 Task: Add Carxxstreet791@gmail.com as Team Member of Scrum Project Project0000000024 in Jira. Add Nikrathi889@gmail.com as Team Member of Scrum Project Project0000000024 in Jira. Assign Ayush98111@gmail.com as Project Lead of Scrum Project Project0000000023 in Jira. Assign Carxxstreet791@gmail.com as Project Lead of Scrum Project Project0000000024 in Jira. Create Issue Issue0000000111 in Backlog  in Scrum Project Project0000000023 in Jira
Action: Mouse moved to (342, 219)
Screenshot: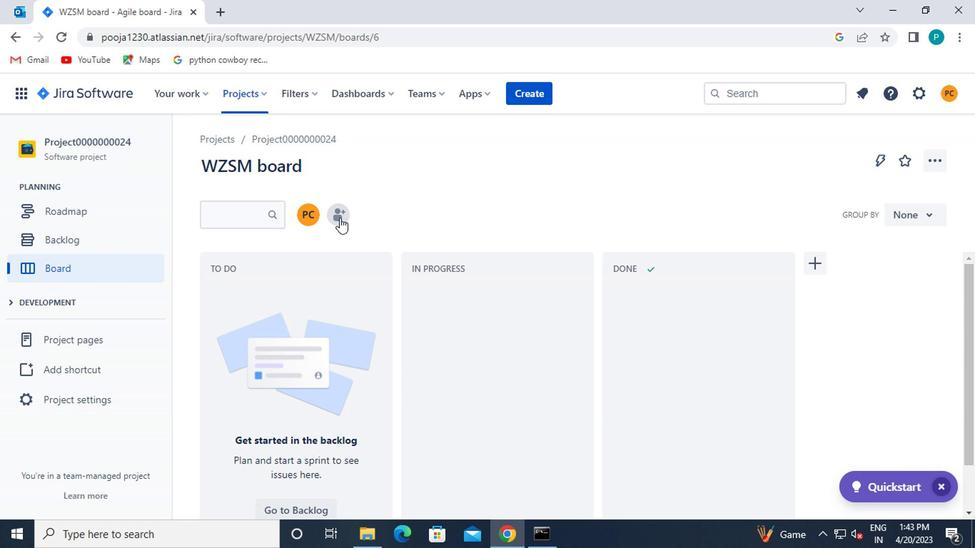 
Action: Mouse pressed left at (342, 219)
Screenshot: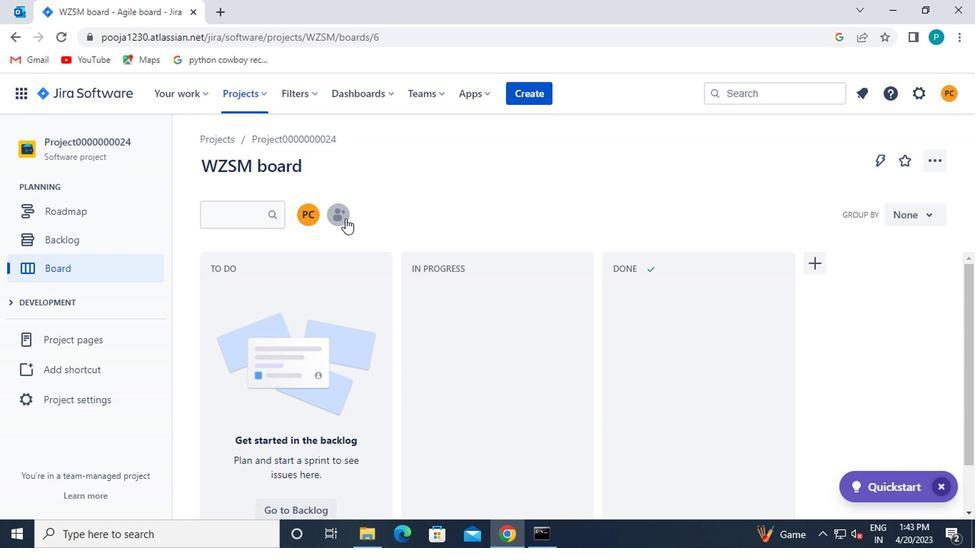 
Action: Mouse moved to (433, 181)
Screenshot: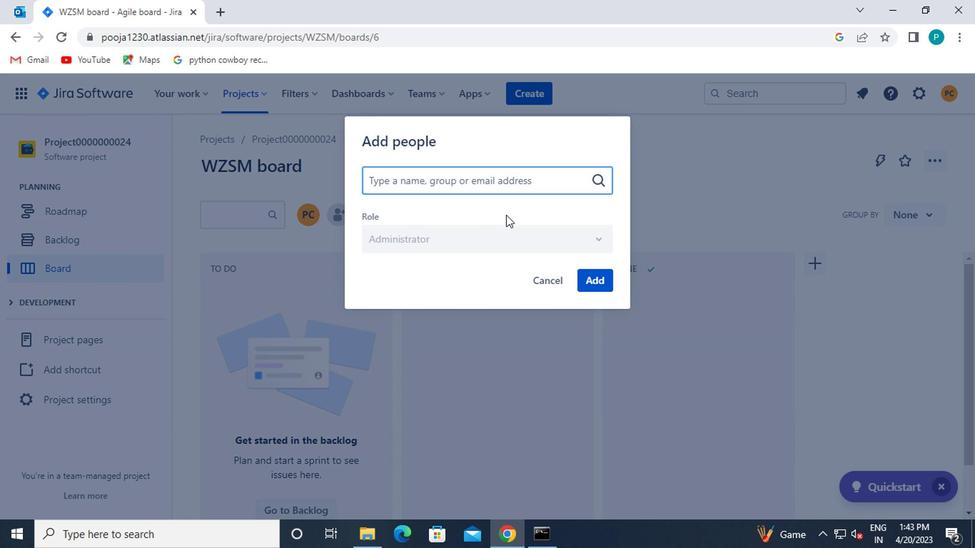 
Action: Mouse pressed left at (433, 181)
Screenshot: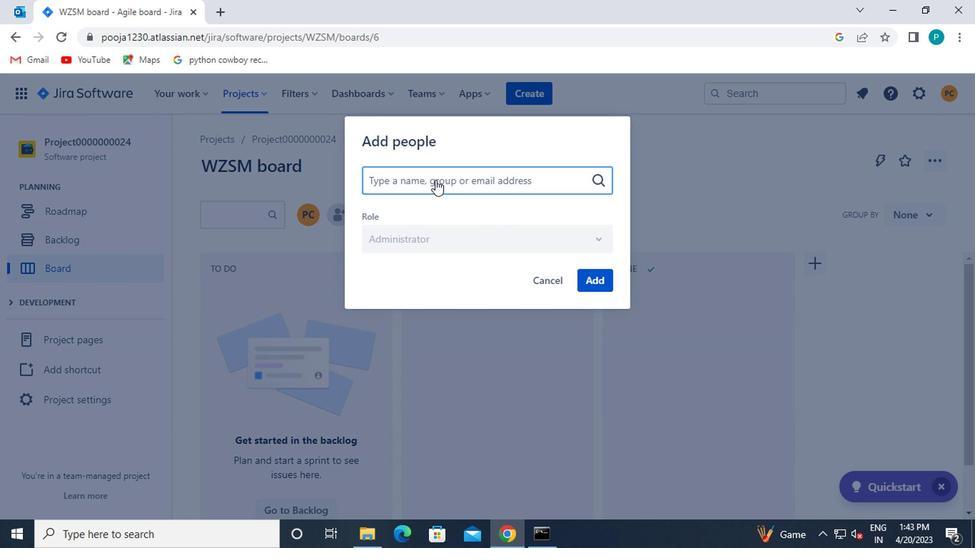 
Action: Key pressed car
Screenshot: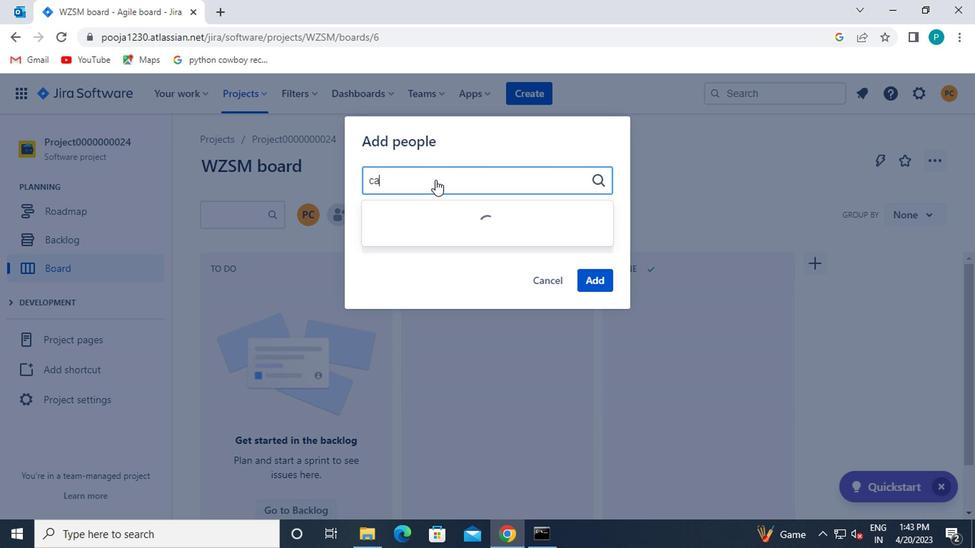
Action: Mouse moved to (420, 227)
Screenshot: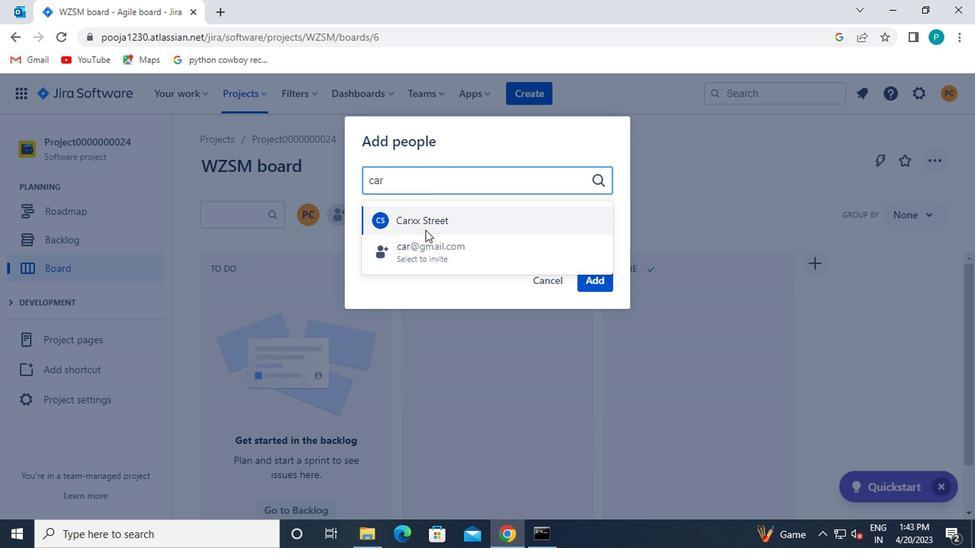 
Action: Mouse pressed left at (420, 227)
Screenshot: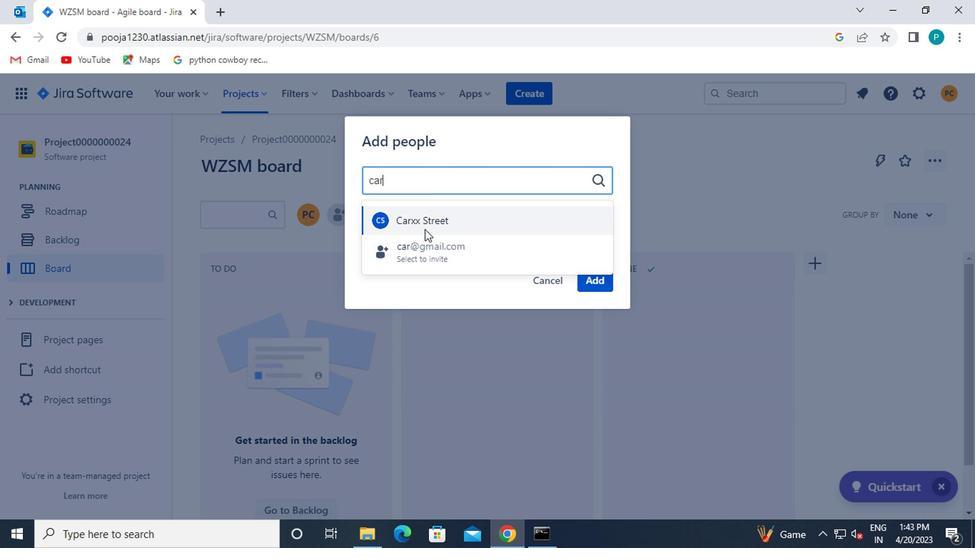 
Action: Mouse moved to (473, 180)
Screenshot: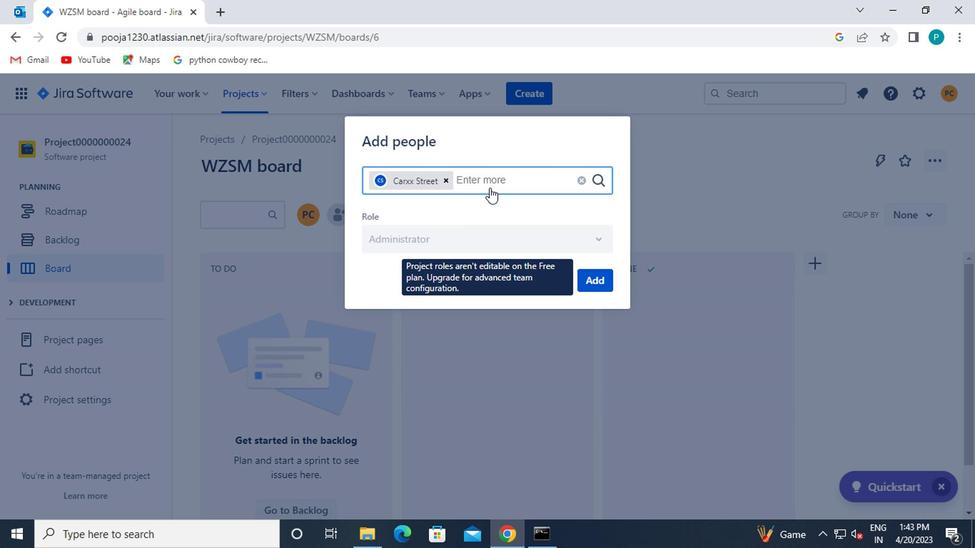 
Action: Mouse pressed left at (473, 180)
Screenshot: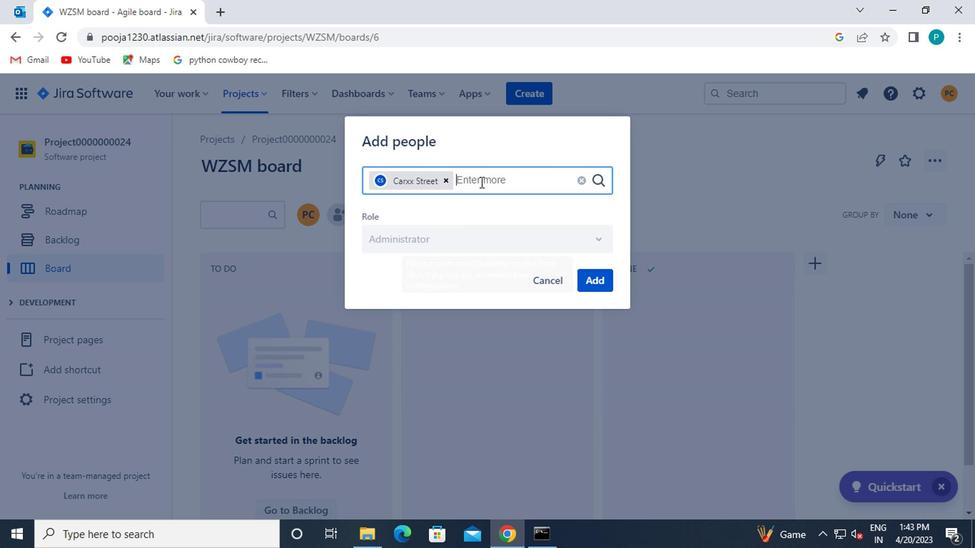 
Action: Mouse moved to (467, 181)
Screenshot: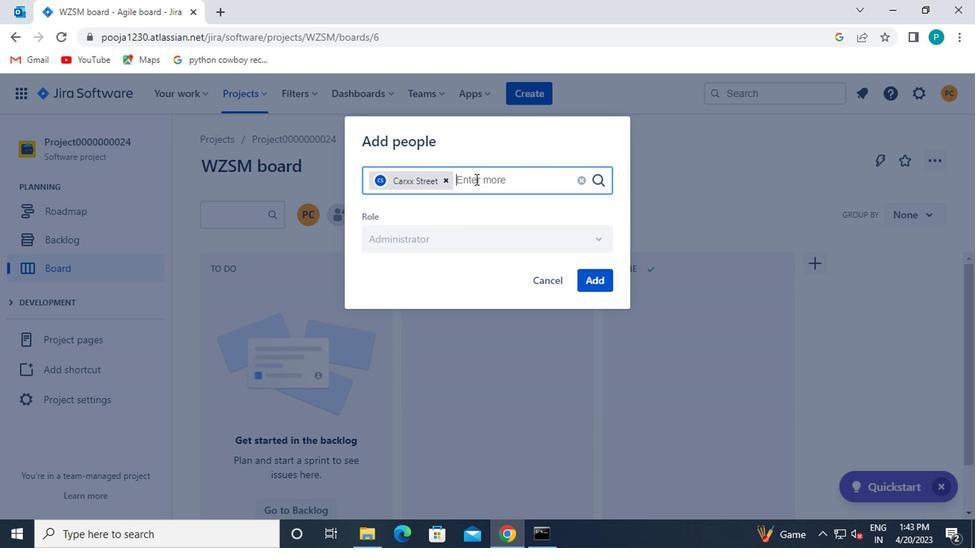 
Action: Key pressed nikr
Screenshot: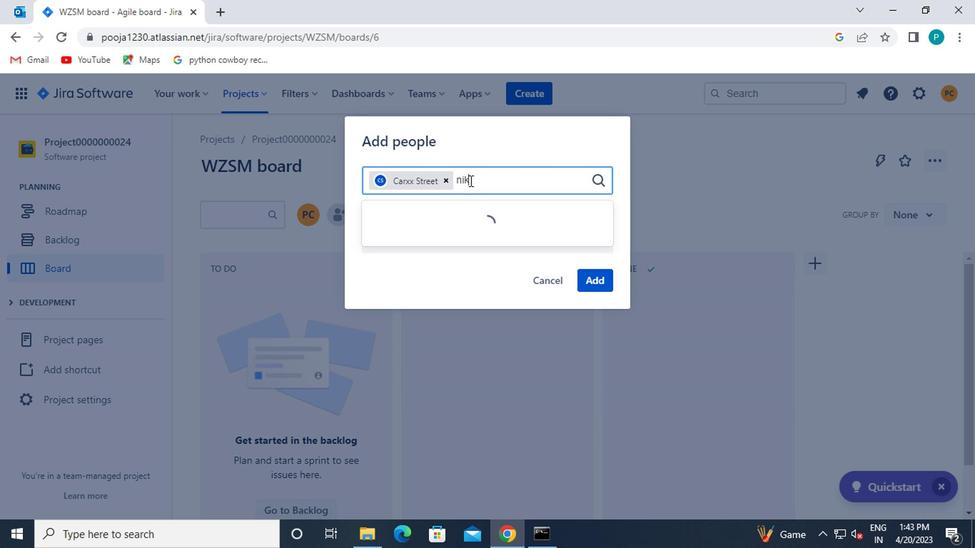 
Action: Mouse moved to (330, 339)
Screenshot: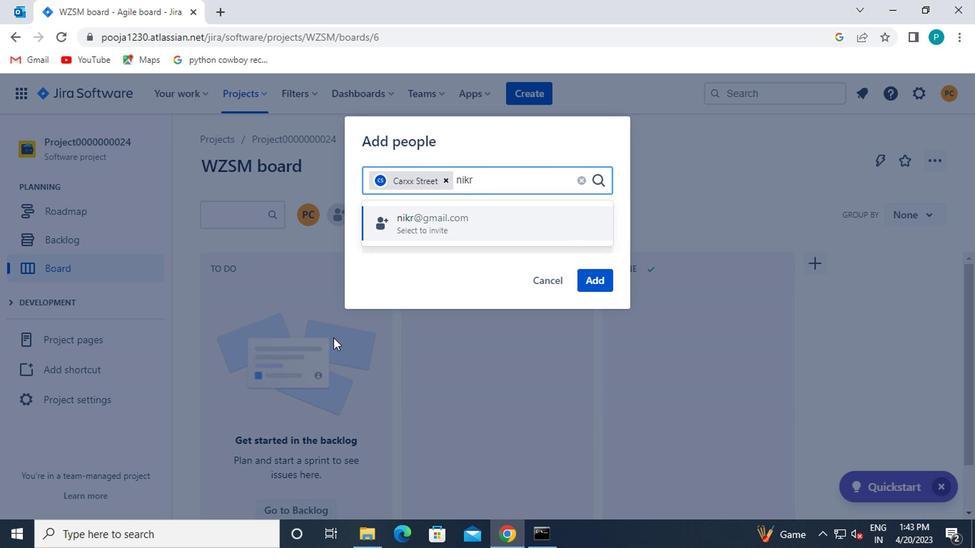 
Action: Key pressed ahi889
Screenshot: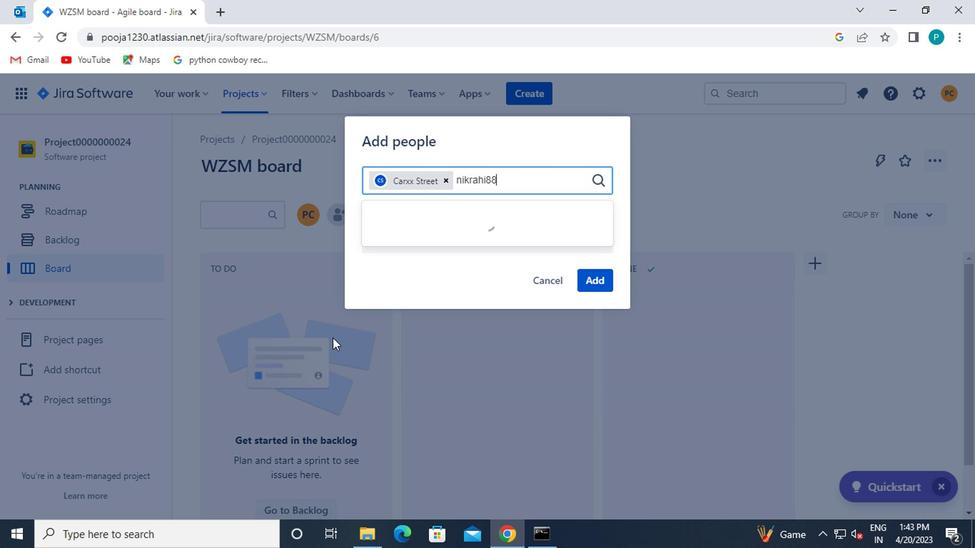 
Action: Mouse moved to (445, 227)
Screenshot: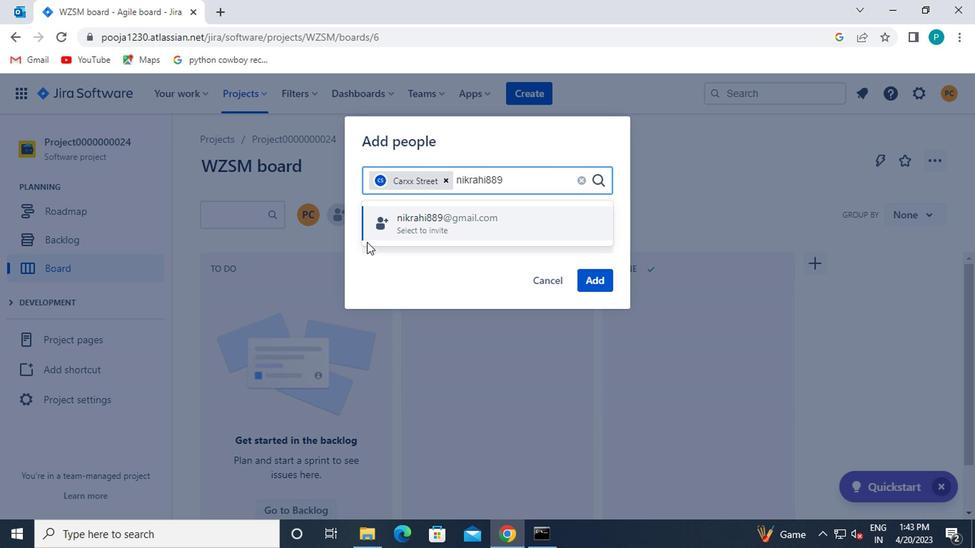 
Action: Mouse pressed left at (445, 227)
Screenshot: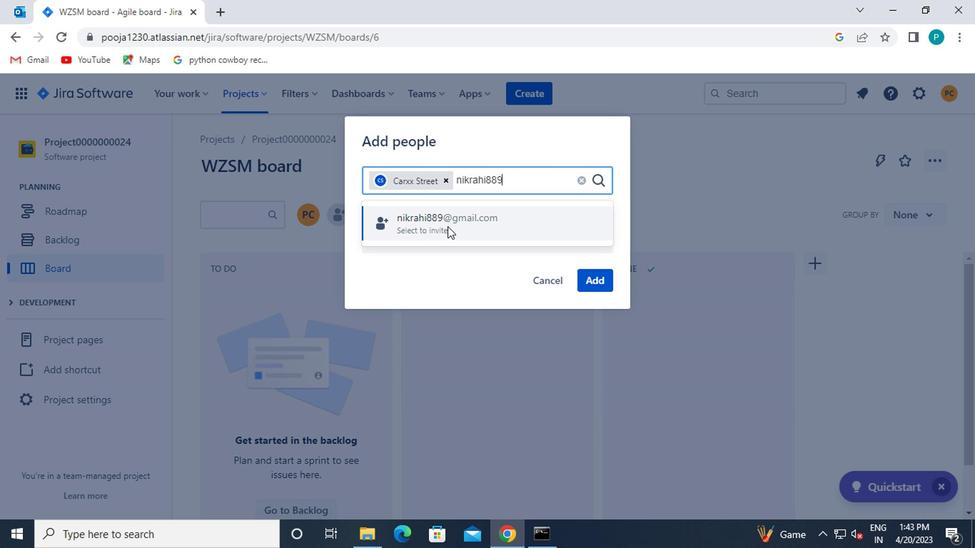 
Action: Mouse moved to (586, 296)
Screenshot: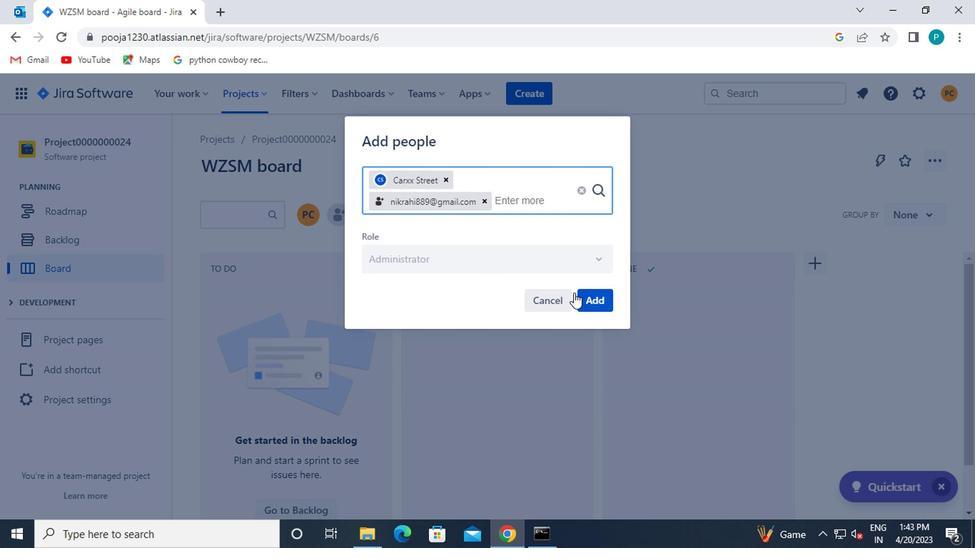 
Action: Mouse pressed left at (586, 296)
Screenshot: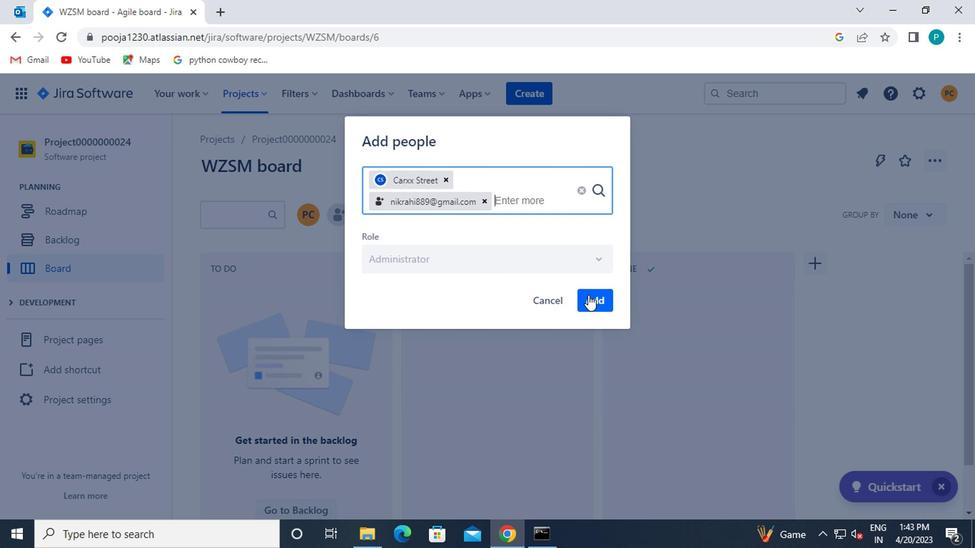 
Action: Mouse moved to (251, 98)
Screenshot: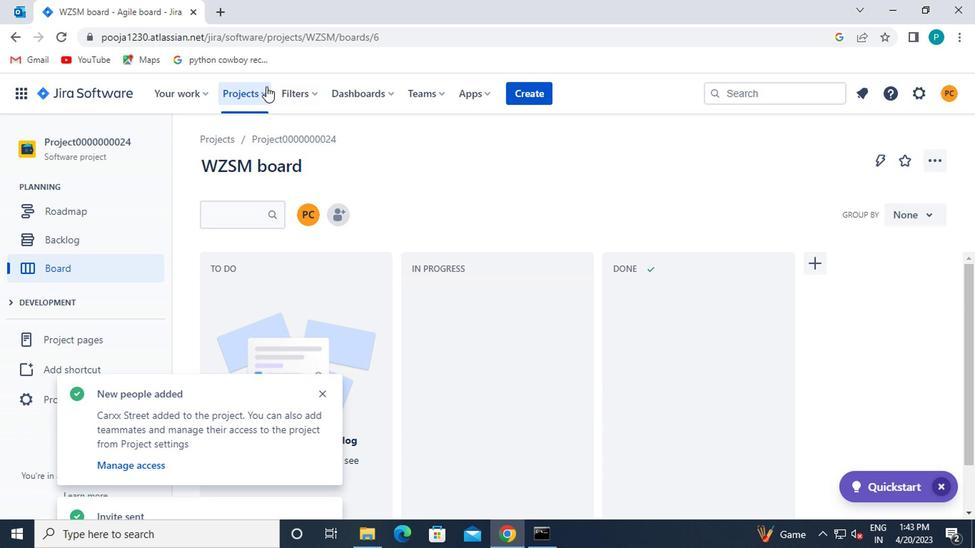 
Action: Mouse pressed left at (251, 98)
Screenshot: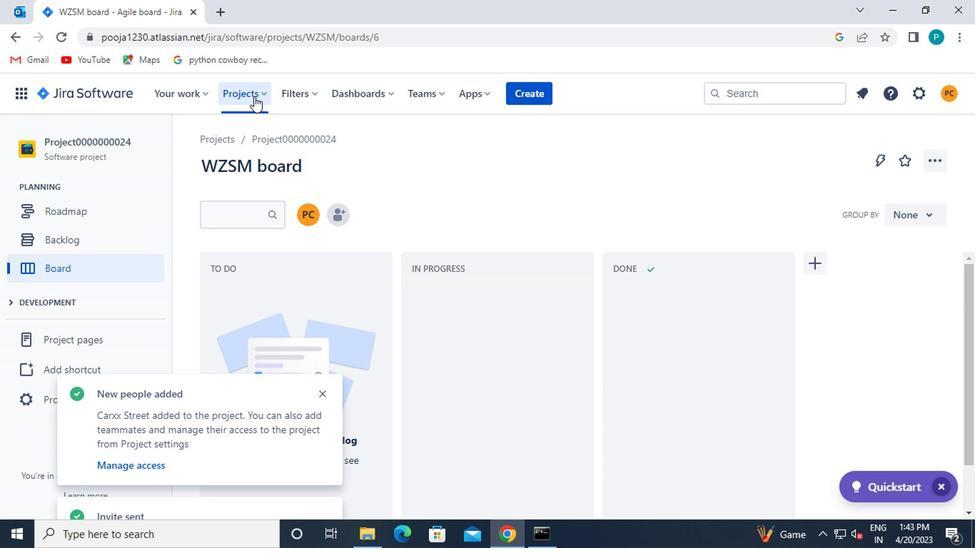 
Action: Mouse moved to (298, 197)
Screenshot: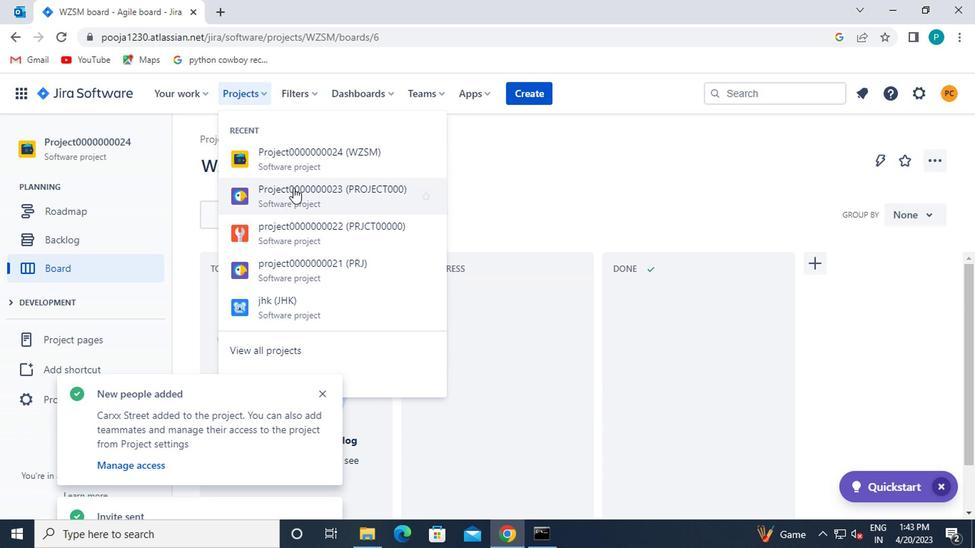 
Action: Mouse pressed left at (298, 197)
Screenshot: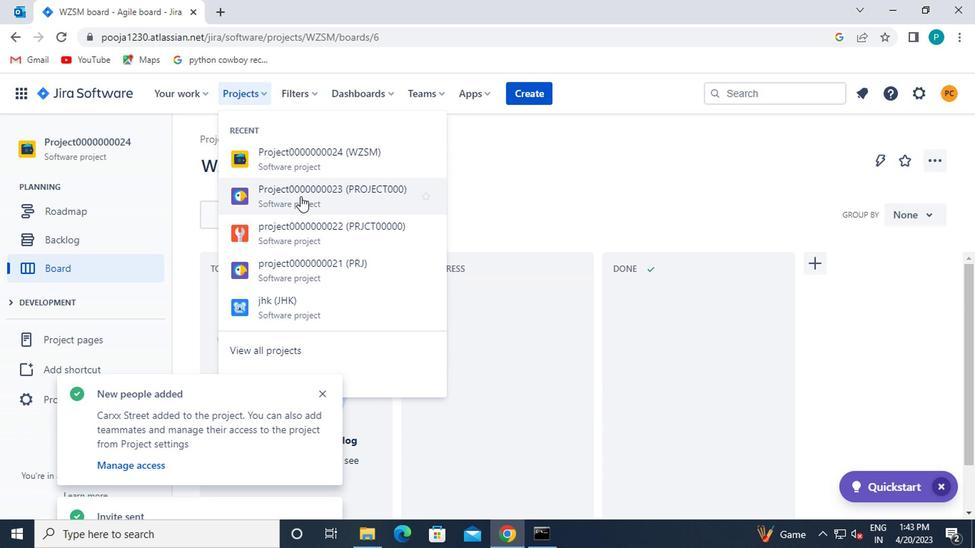 
Action: Mouse moved to (323, 397)
Screenshot: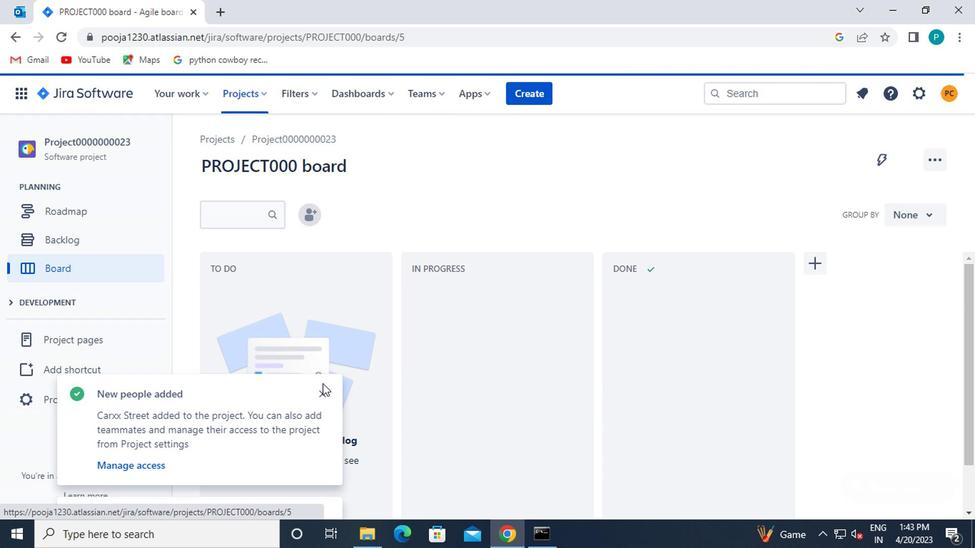 
Action: Mouse pressed left at (323, 397)
Screenshot: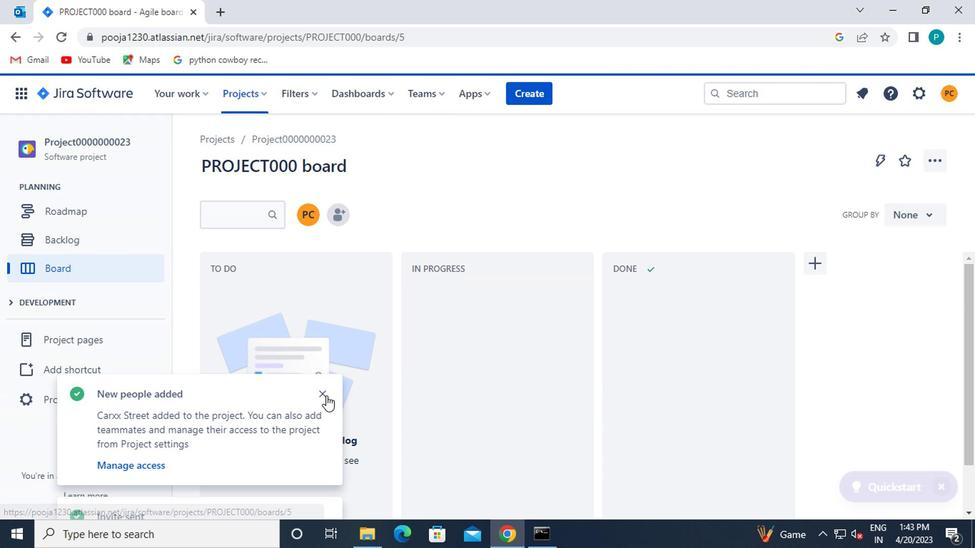 
Action: Mouse pressed left at (323, 397)
Screenshot: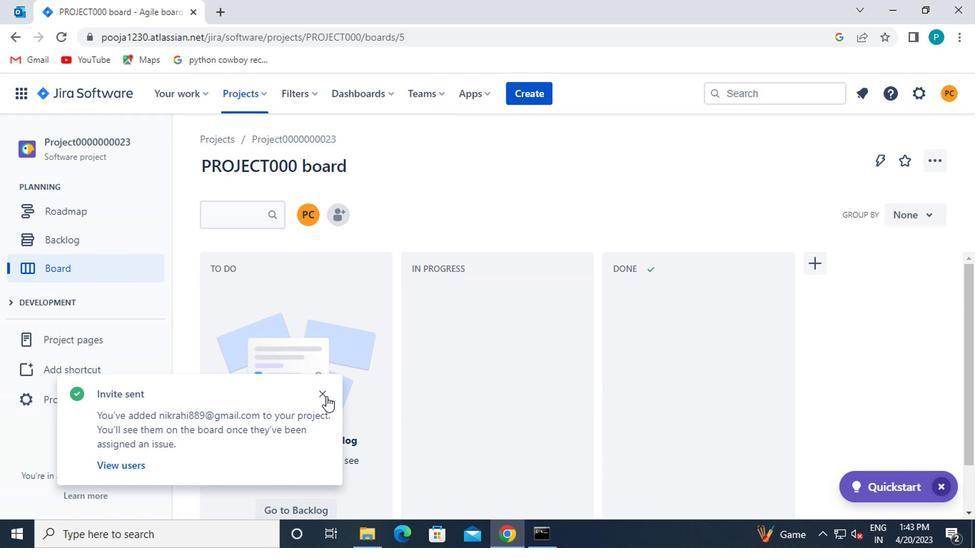 
Action: Mouse moved to (83, 405)
Screenshot: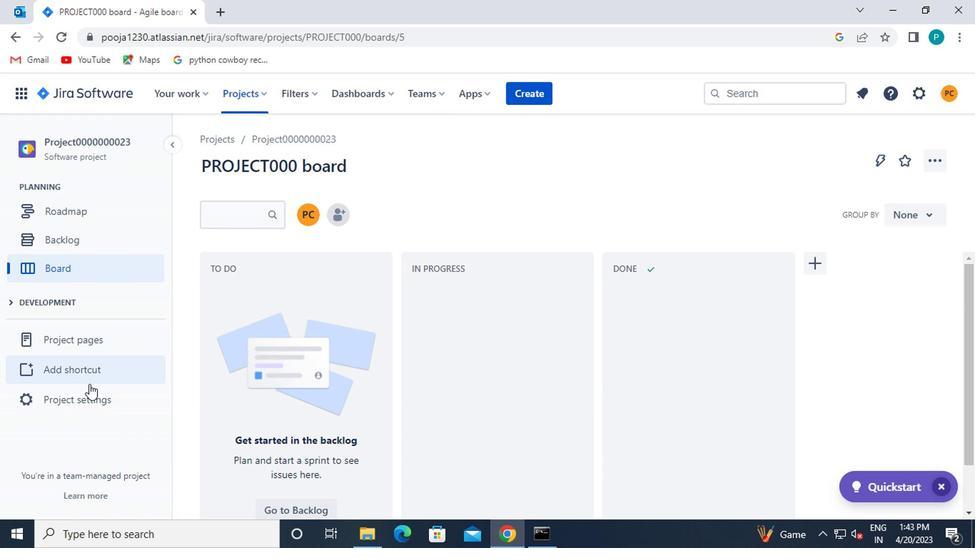 
Action: Mouse pressed left at (83, 405)
Screenshot: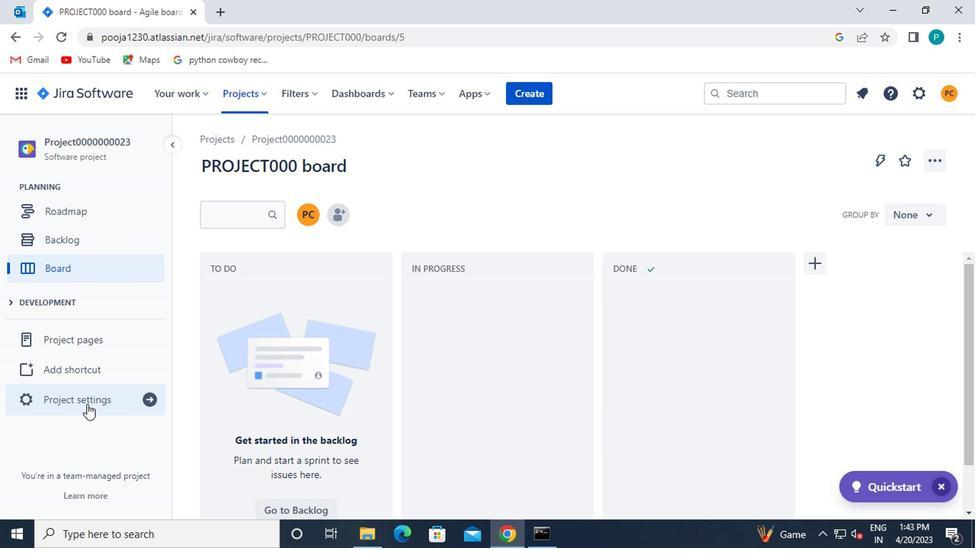 
Action: Mouse moved to (445, 353)
Screenshot: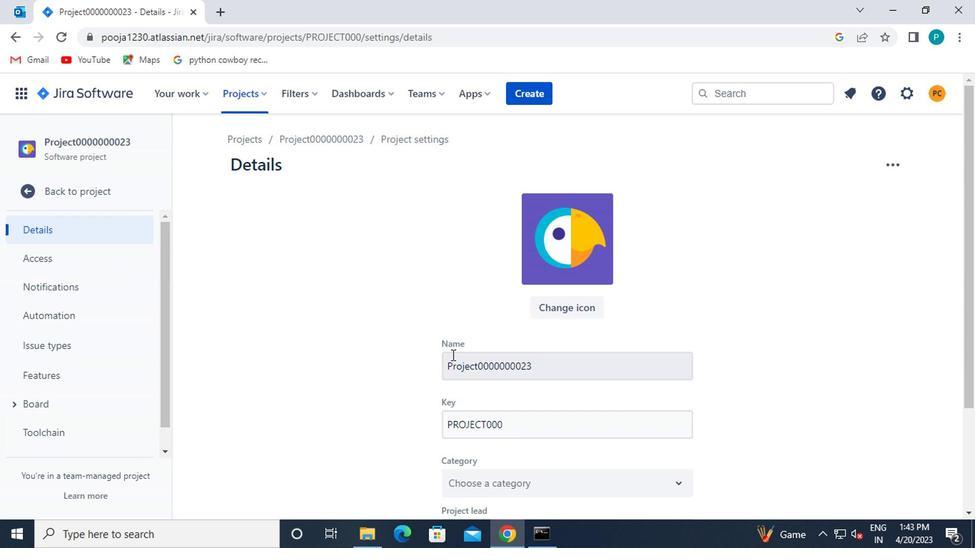 
Action: Mouse scrolled (445, 353) with delta (0, 0)
Screenshot: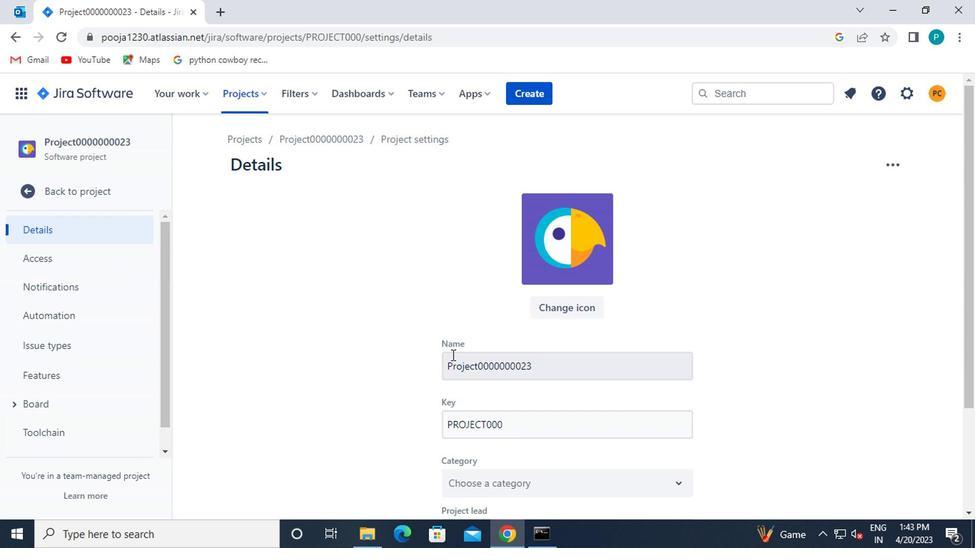 
Action: Mouse moved to (445, 353)
Screenshot: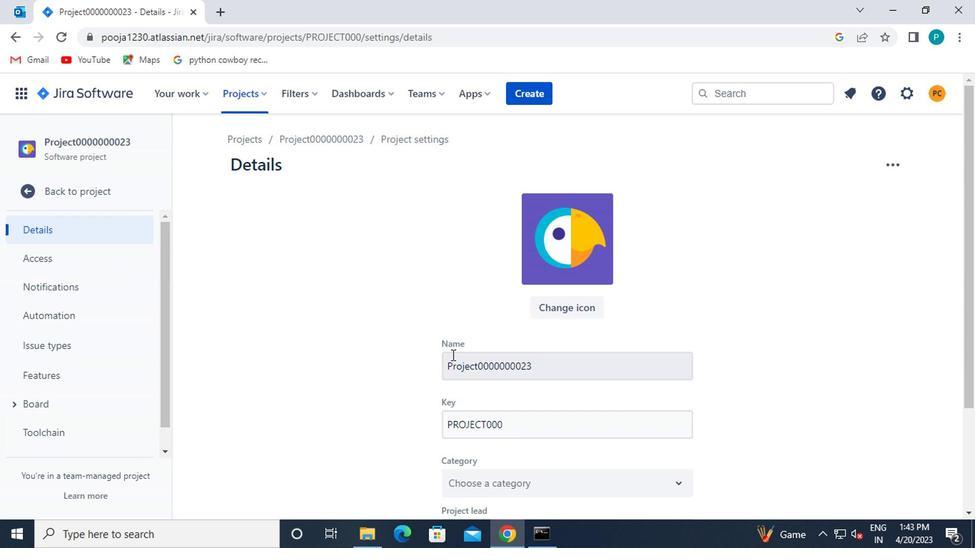 
Action: Mouse scrolled (445, 352) with delta (0, -1)
Screenshot: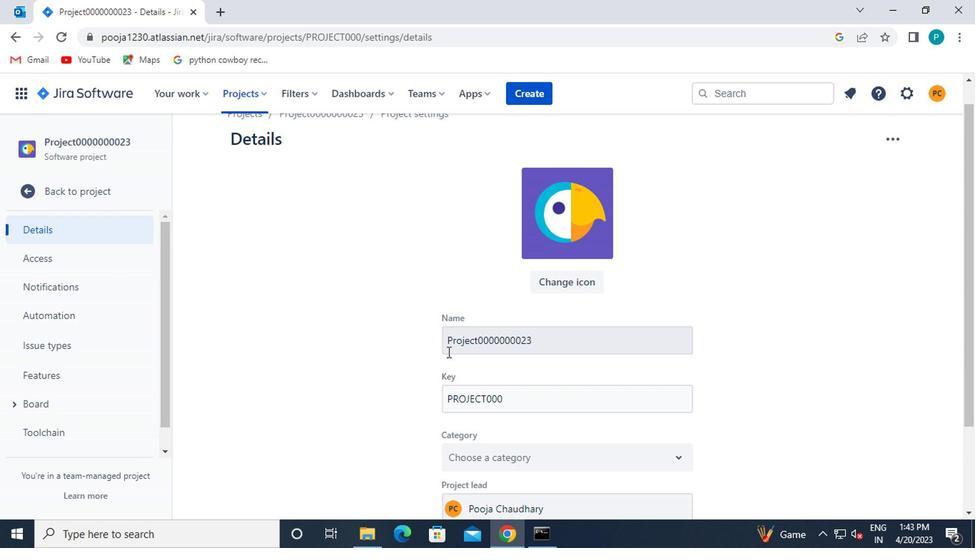 
Action: Mouse moved to (481, 391)
Screenshot: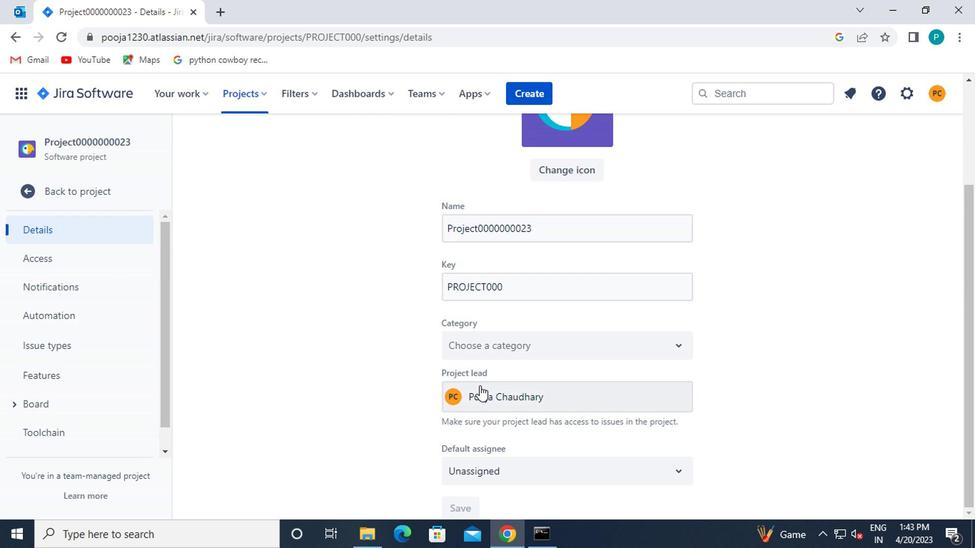 
Action: Mouse pressed left at (481, 391)
Screenshot: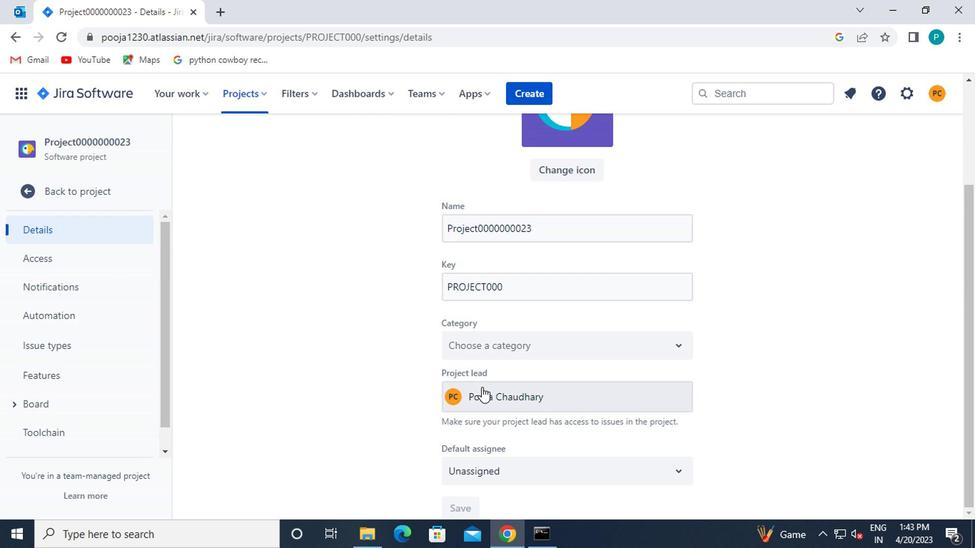 
Action: Mouse moved to (487, 259)
Screenshot: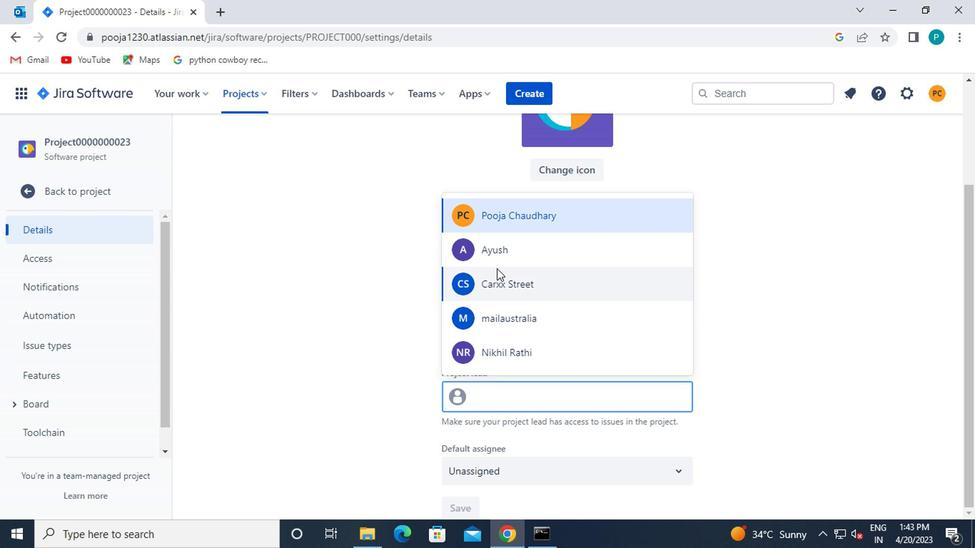 
Action: Mouse pressed left at (487, 259)
Screenshot: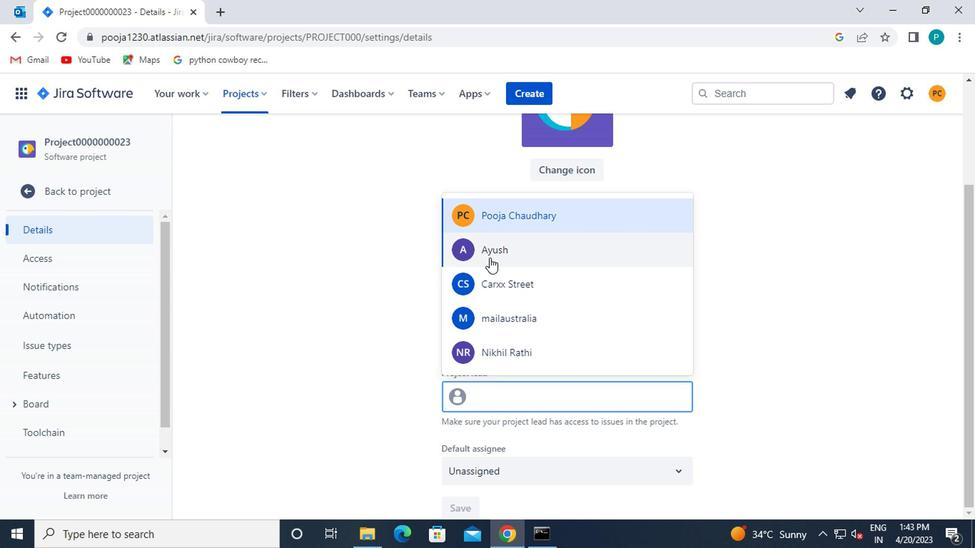 
Action: Mouse moved to (247, 98)
Screenshot: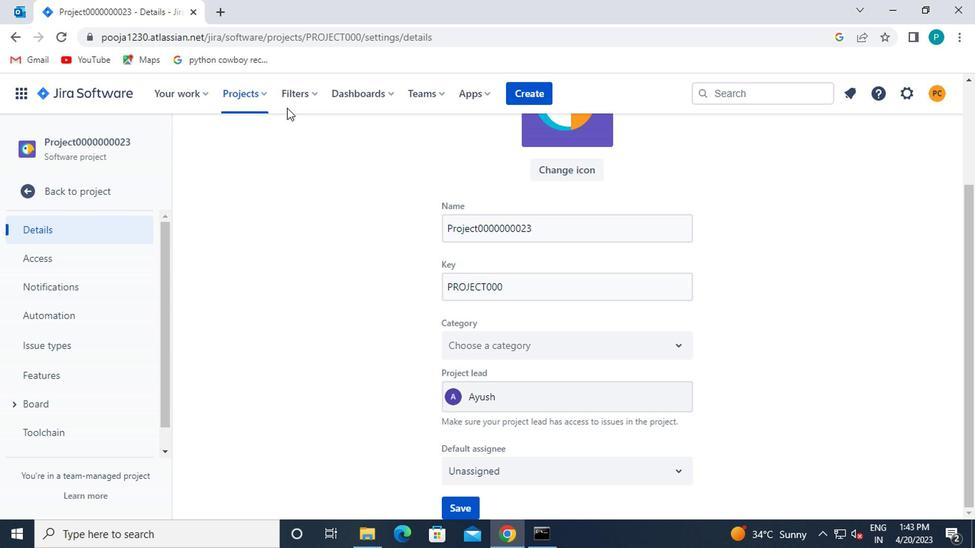 
Action: Mouse pressed left at (247, 98)
Screenshot: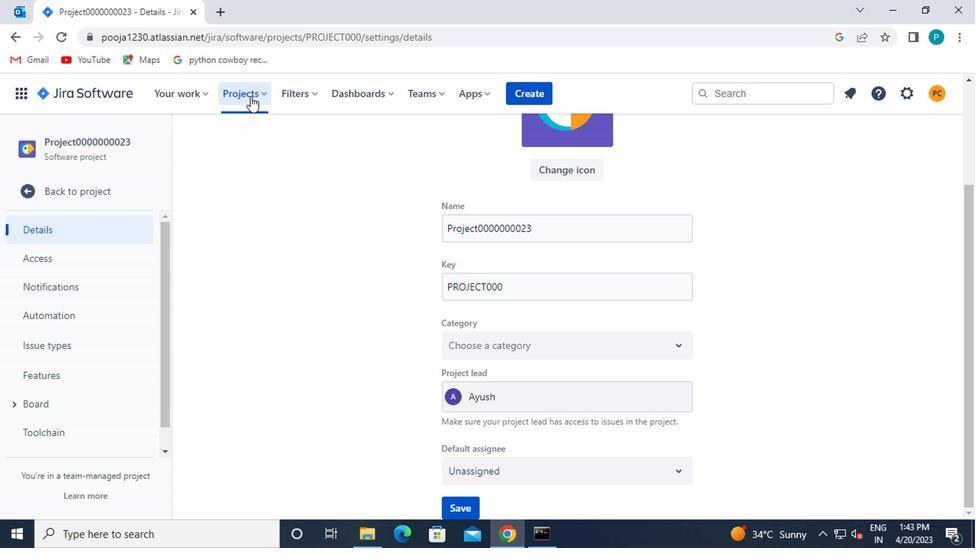 
Action: Mouse moved to (282, 194)
Screenshot: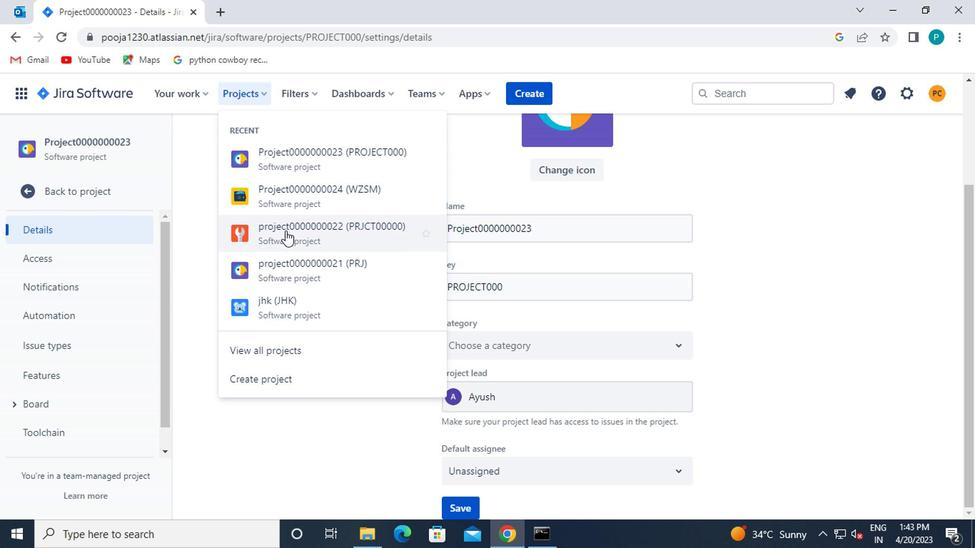 
Action: Mouse pressed left at (282, 194)
Screenshot: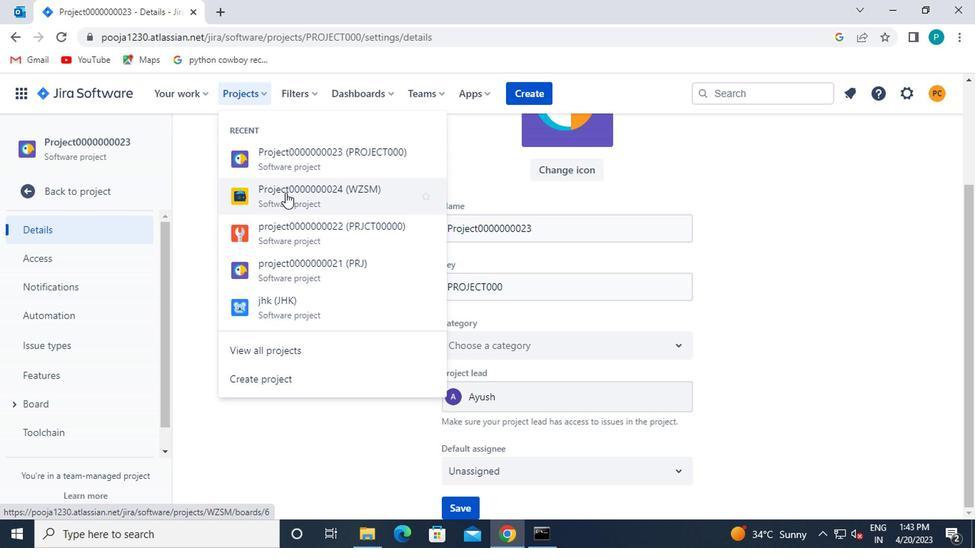 
Action: Mouse moved to (45, 403)
Screenshot: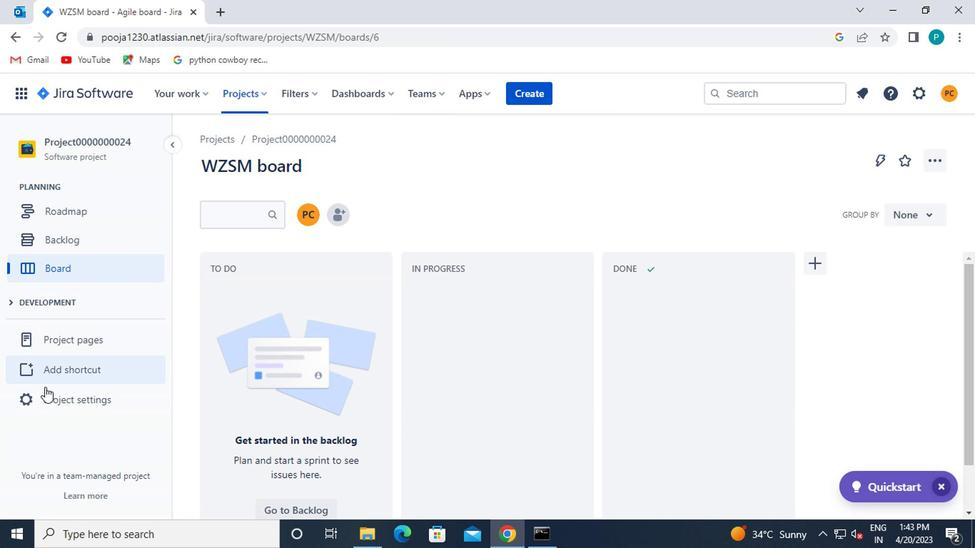 
Action: Mouse pressed left at (45, 403)
Screenshot: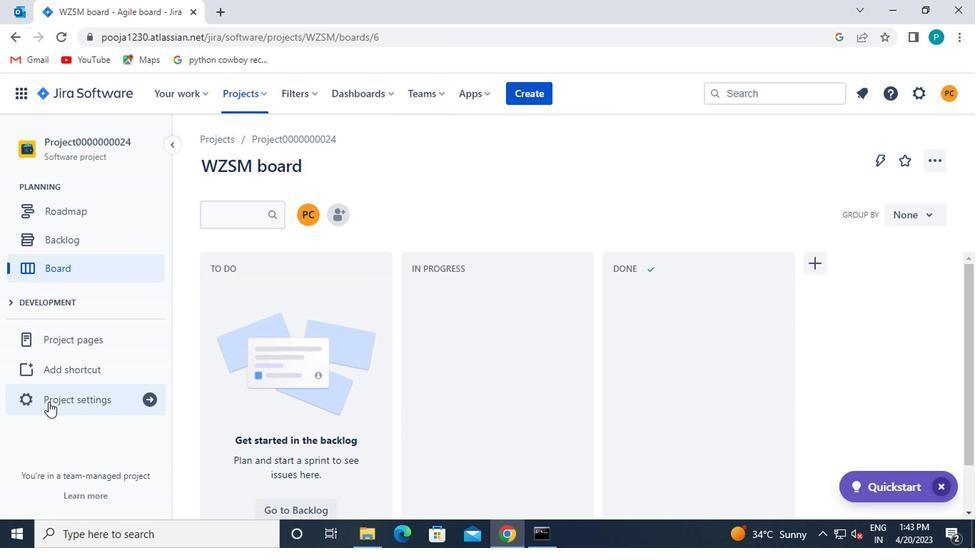 
Action: Mouse moved to (393, 359)
Screenshot: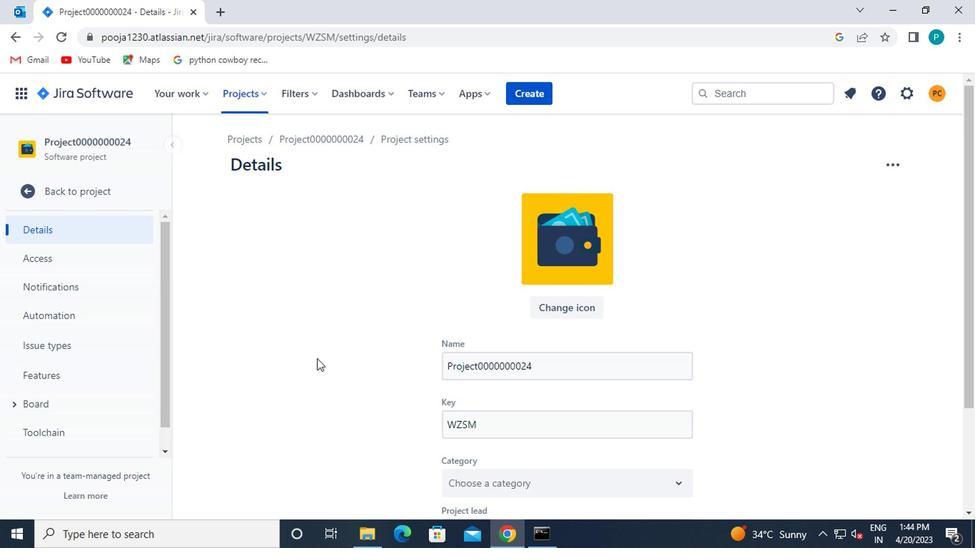 
Action: Mouse scrolled (393, 359) with delta (0, 0)
Screenshot: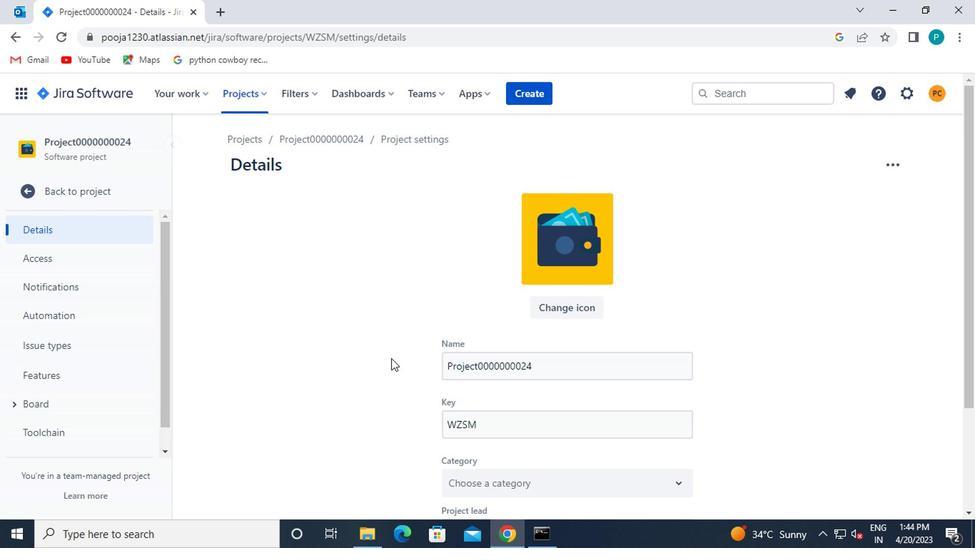
Action: Mouse scrolled (393, 359) with delta (0, 0)
Screenshot: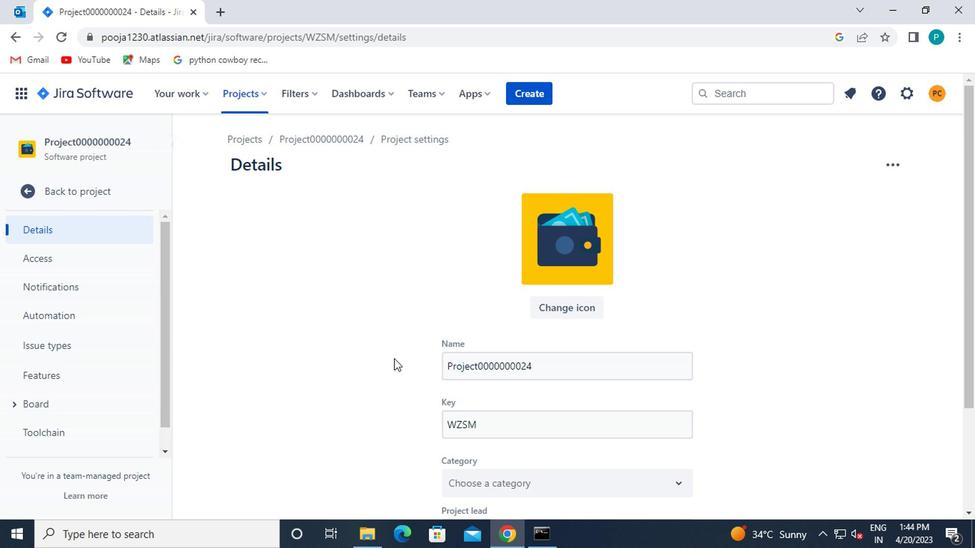 
Action: Mouse scrolled (393, 359) with delta (0, 0)
Screenshot: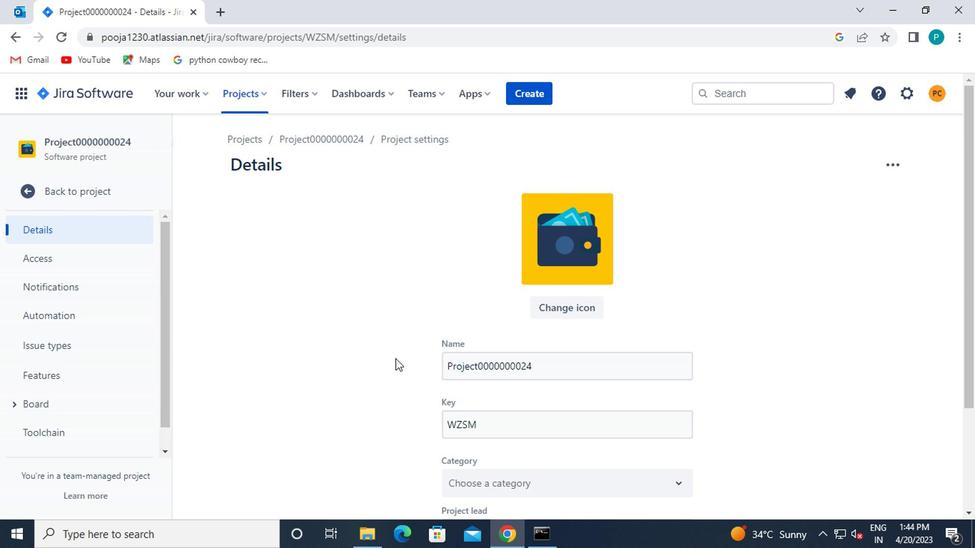 
Action: Mouse moved to (473, 388)
Screenshot: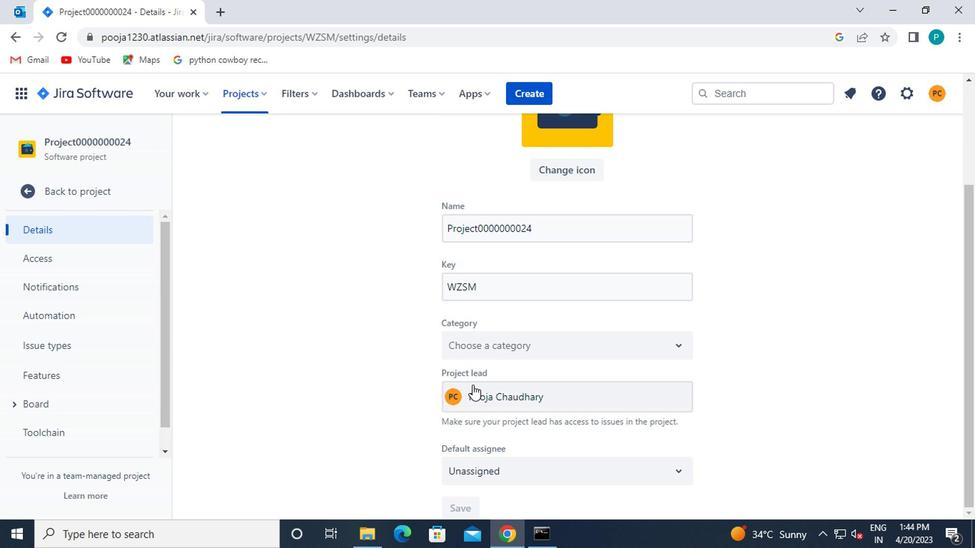 
Action: Mouse pressed left at (473, 388)
Screenshot: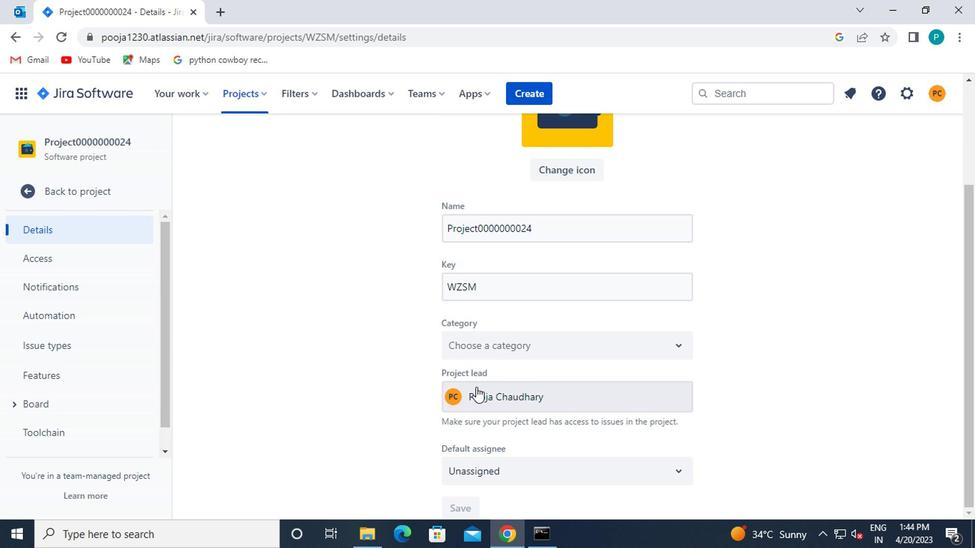 
Action: Mouse moved to (478, 247)
Screenshot: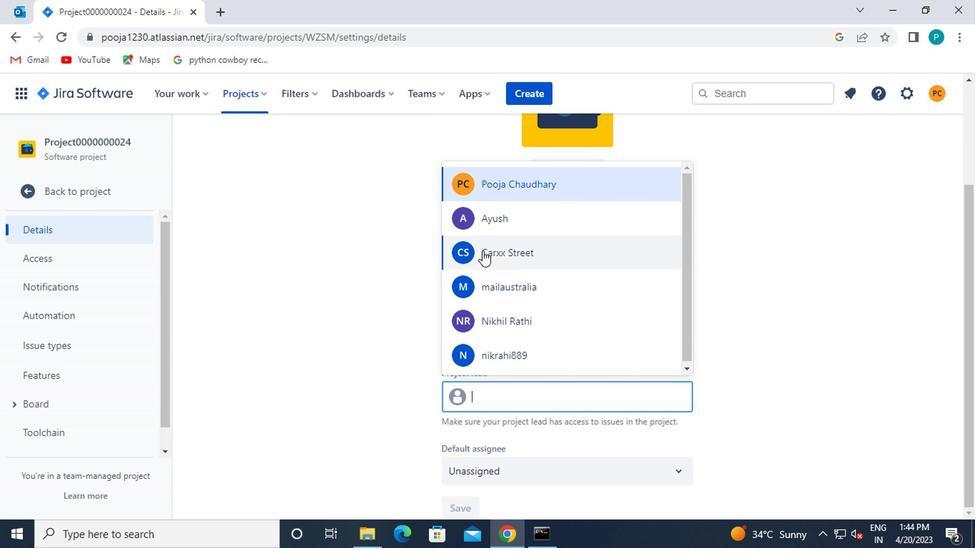 
Action: Mouse pressed left at (478, 247)
Screenshot: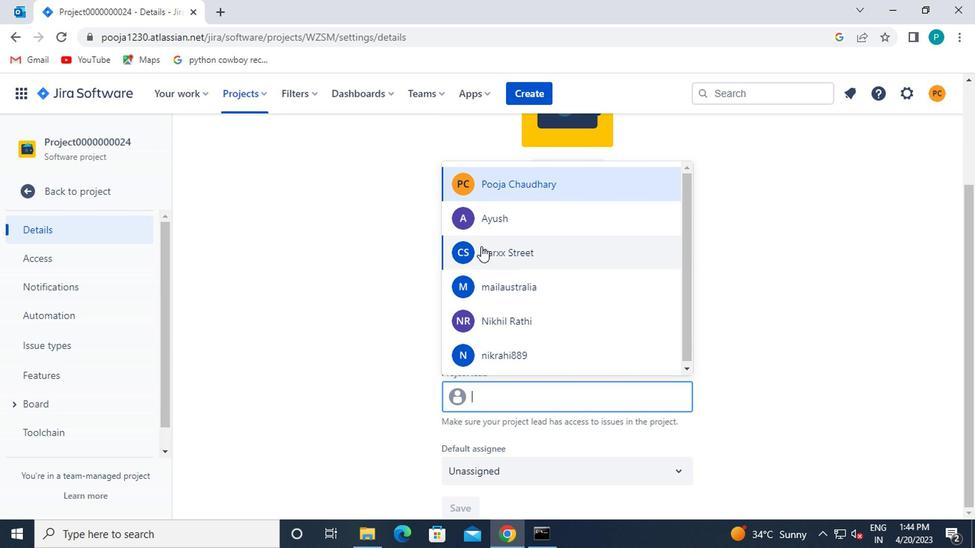 
Action: Mouse moved to (235, 96)
Screenshot: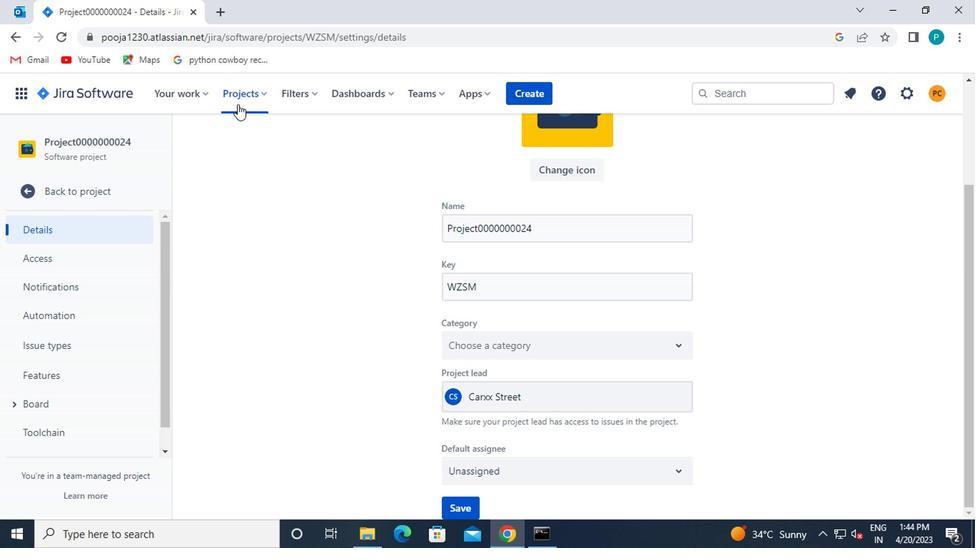 
Action: Mouse pressed left at (235, 96)
Screenshot: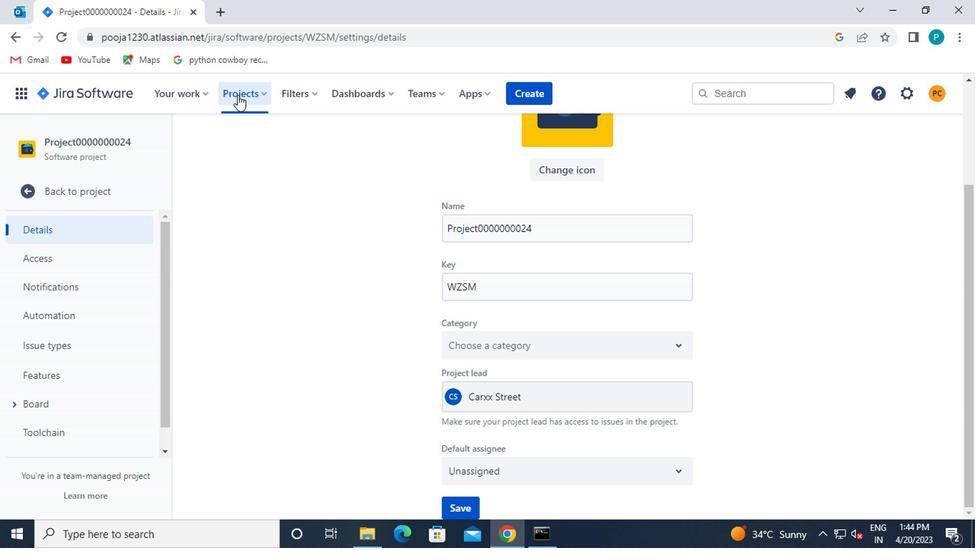 
Action: Mouse moved to (258, 201)
Screenshot: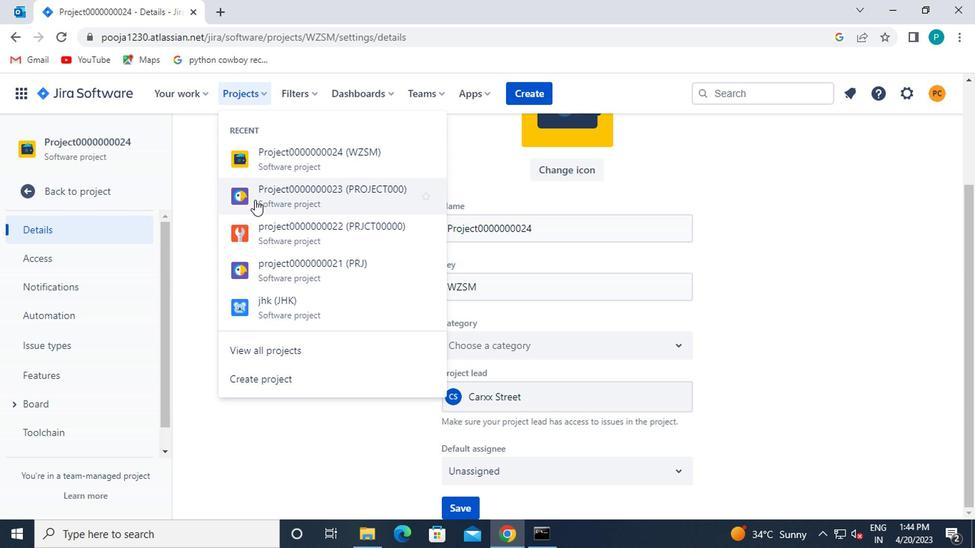 
Action: Mouse pressed left at (258, 201)
Screenshot: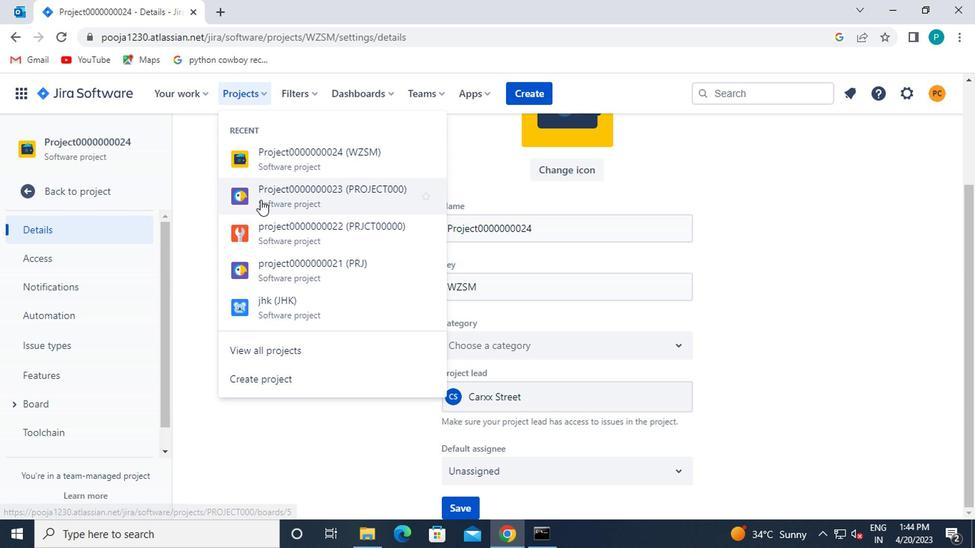 
Action: Mouse moved to (61, 239)
Screenshot: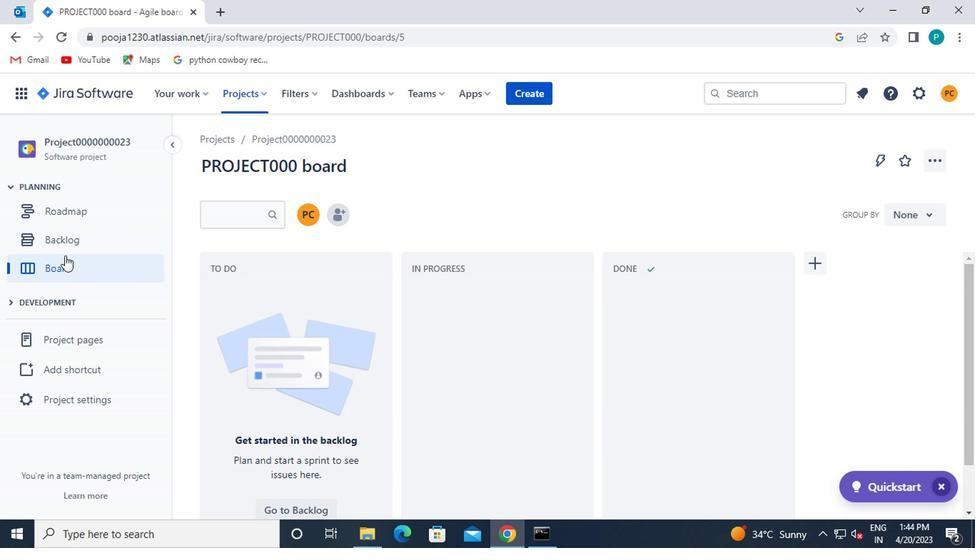 
Action: Mouse pressed left at (61, 239)
Screenshot: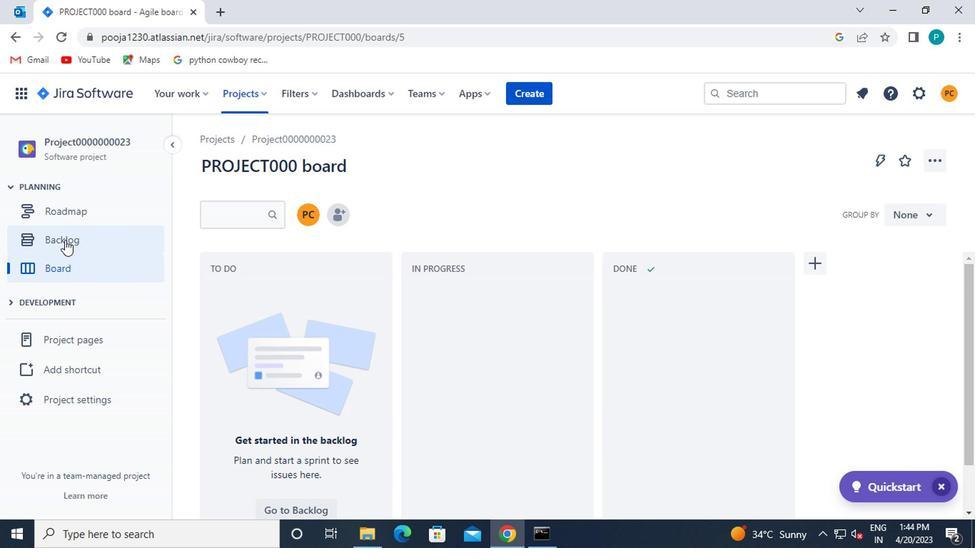 
Action: Mouse moved to (340, 273)
Screenshot: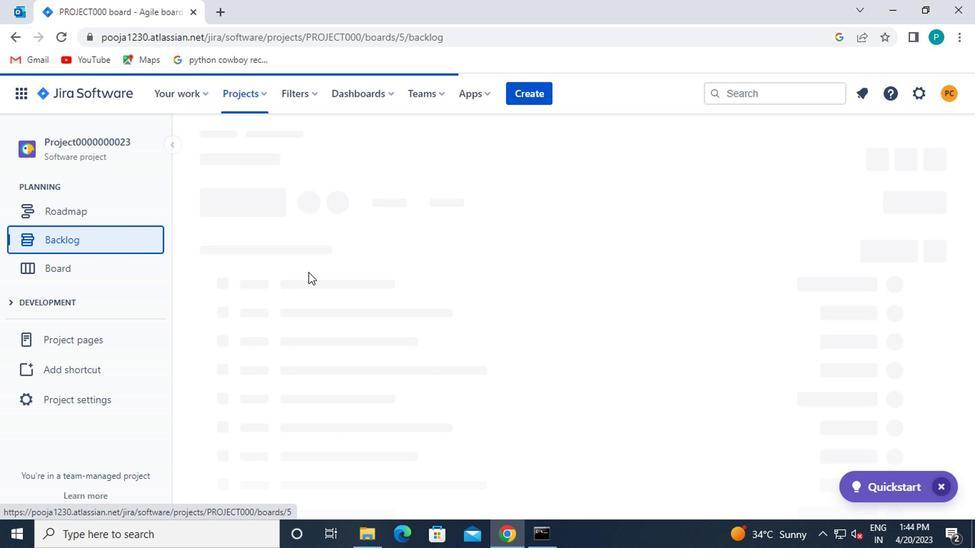 
Action: Mouse scrolled (340, 272) with delta (0, 0)
Screenshot: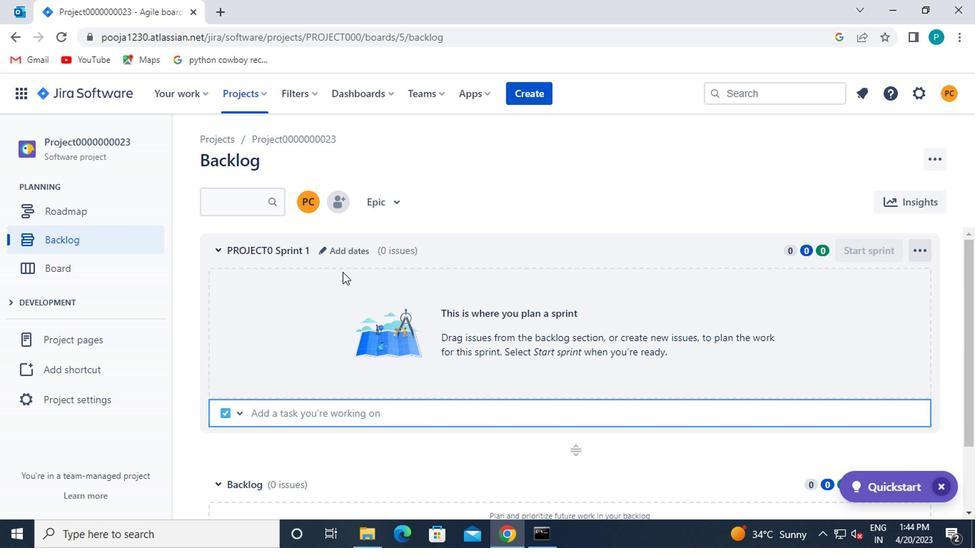 
Action: Mouse moved to (318, 341)
Screenshot: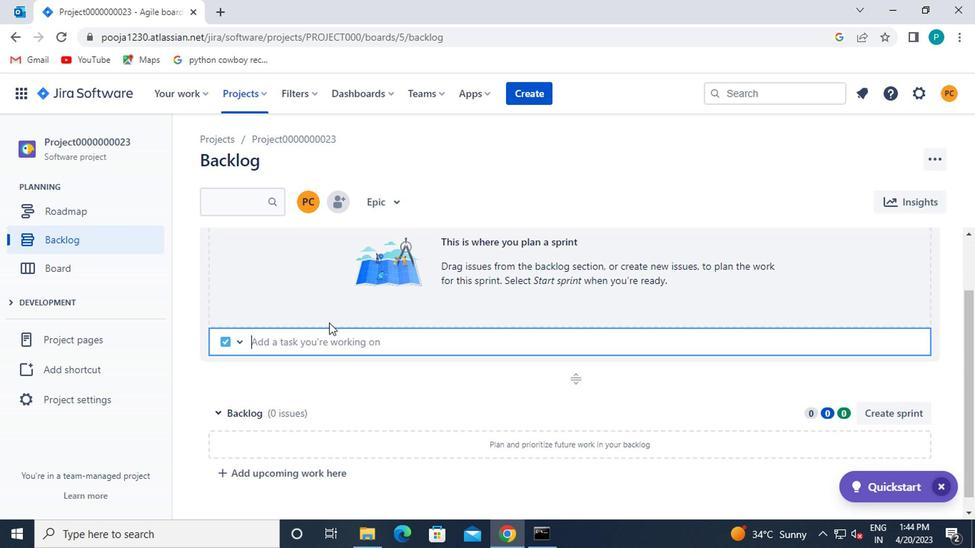 
Action: Mouse pressed left at (318, 341)
Screenshot: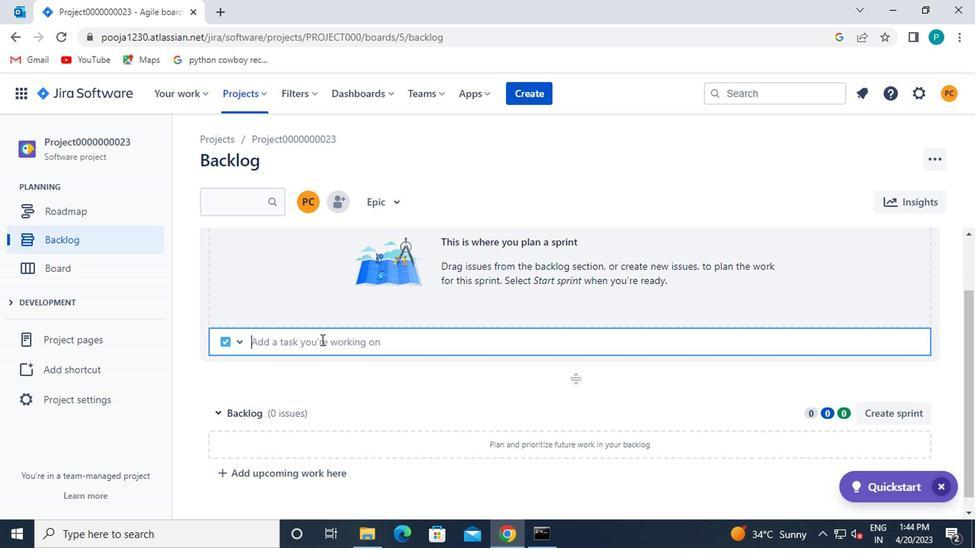 
Action: Key pressed <Key.caps_lock>i
Screenshot: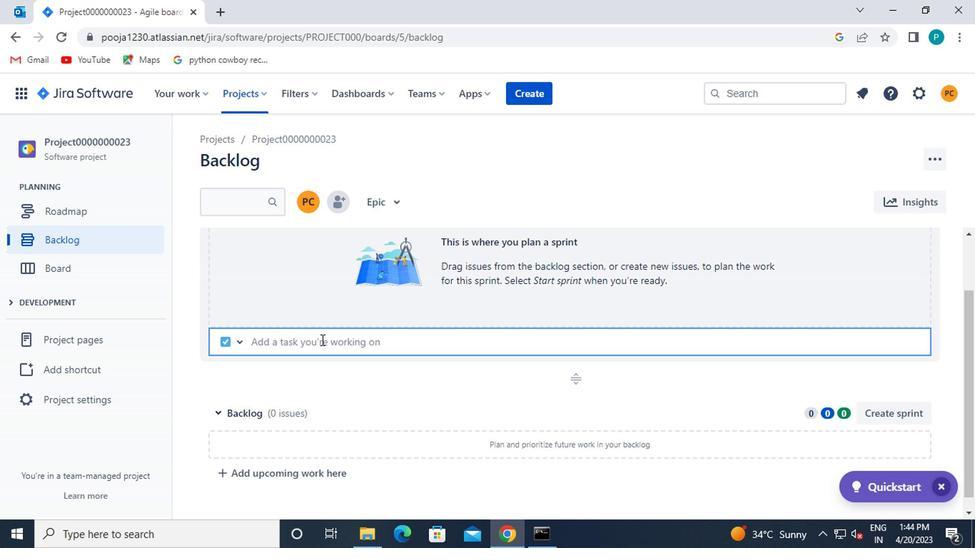 
Action: Mouse moved to (232, 327)
Screenshot: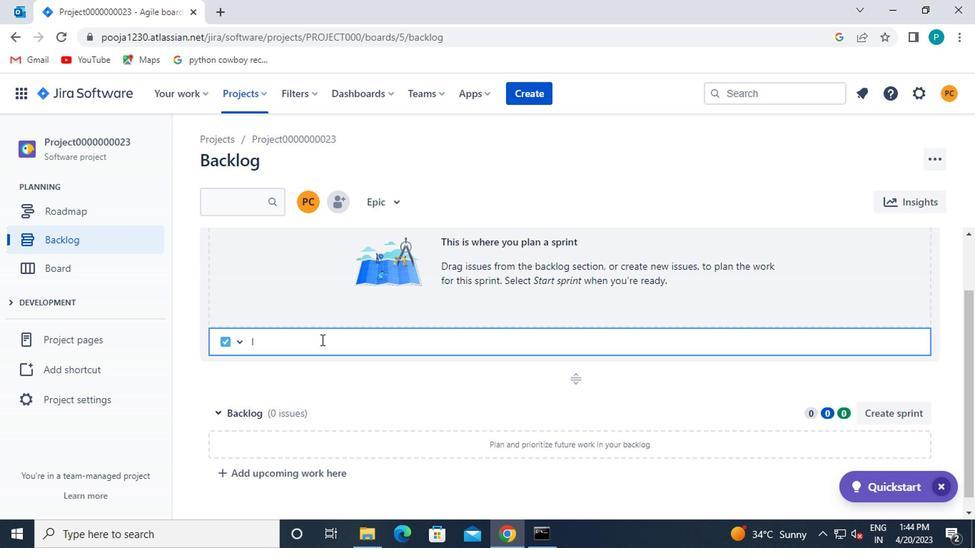 
Action: Key pressed <Key.caps_lock>
Screenshot: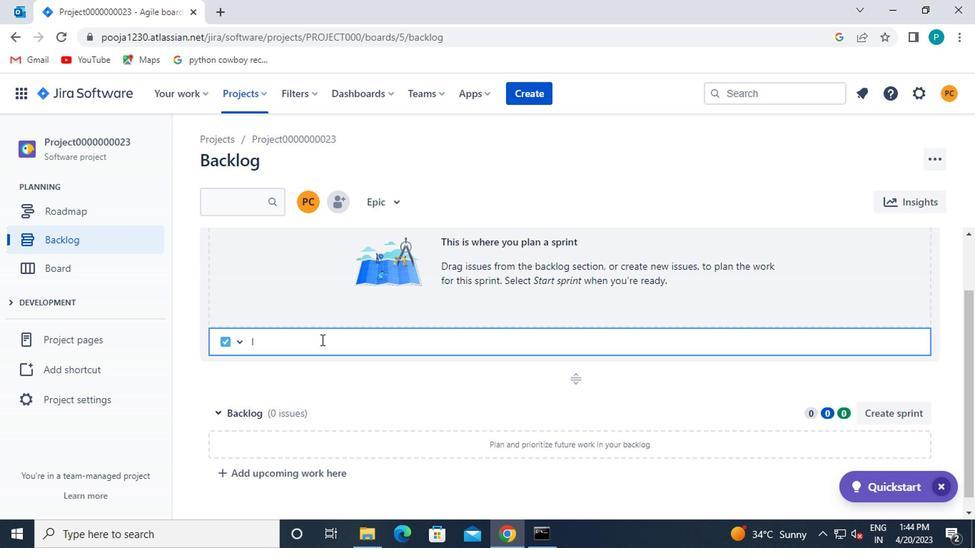
Action: Mouse moved to (232, 327)
Screenshot: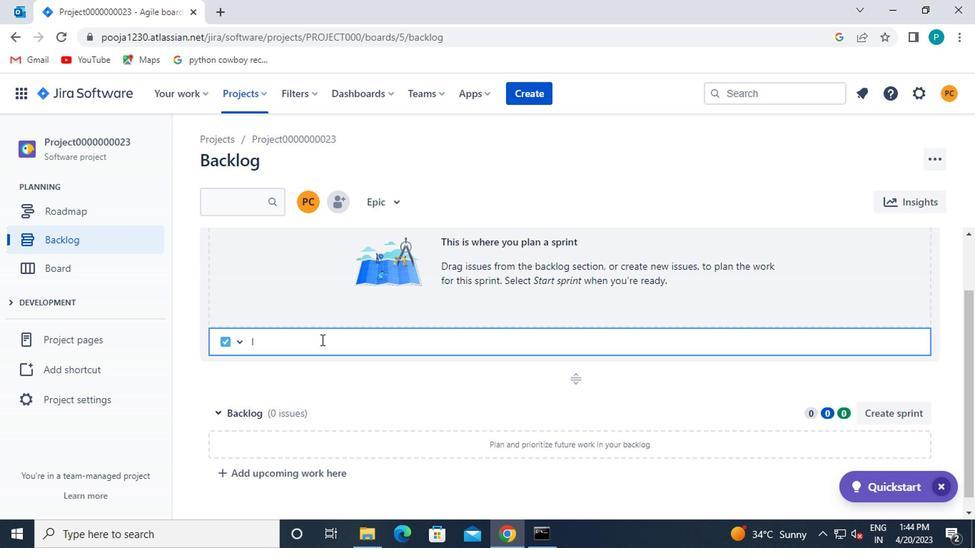 
Action: Key pressed ssue0000000
Screenshot: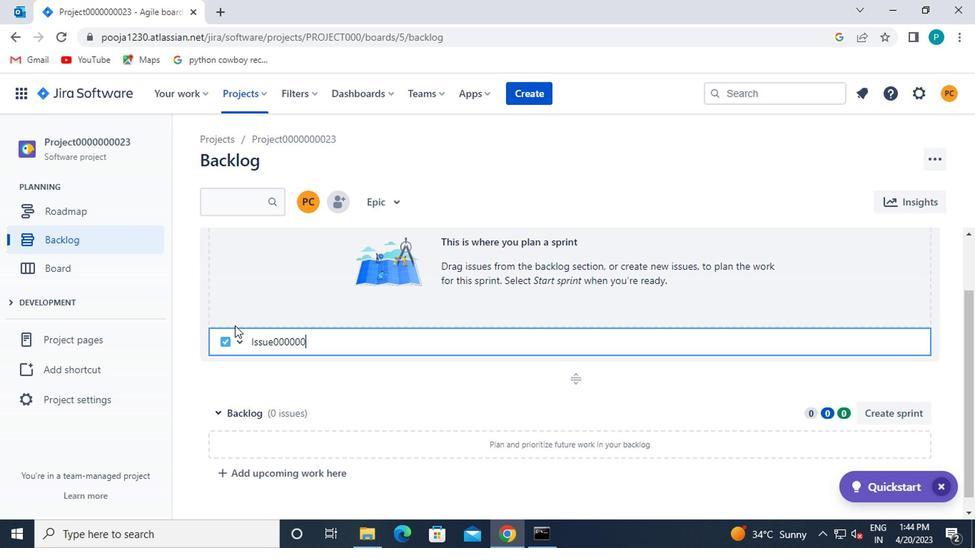 
Action: Mouse moved to (114, 329)
Screenshot: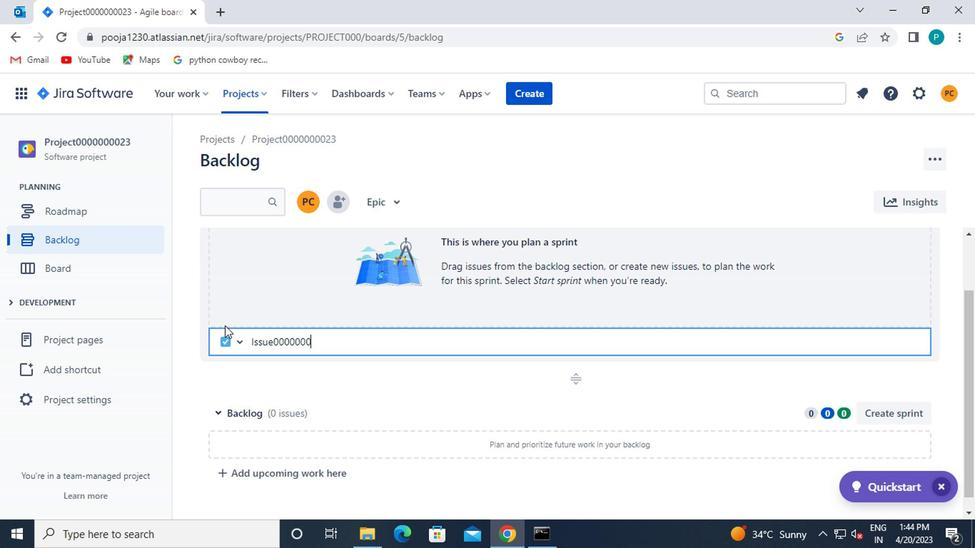 
Action: Key pressed 111<Key.enter>
Screenshot: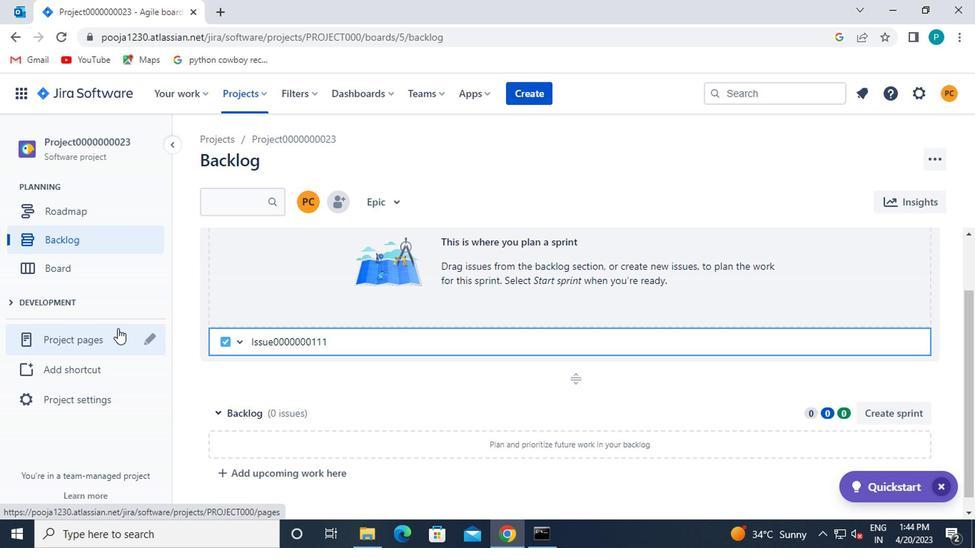 
Action: Mouse moved to (293, 306)
Screenshot: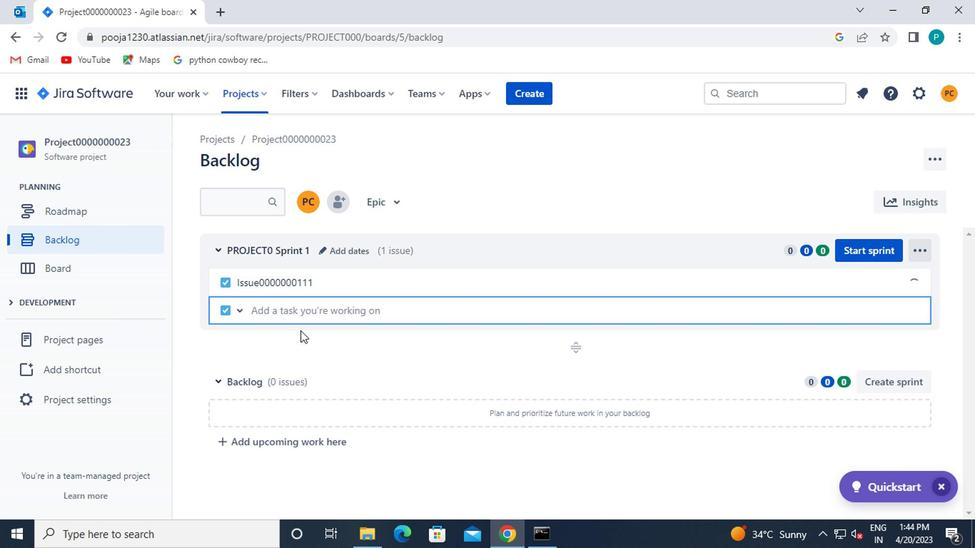 
